 Task: Open a blank sheet, save the file as Cocktails.docx Add Heading 'Cocktails:'Add the following points with capital alphabet 'A.	Mojito_x000D_
B.	Cosmopolitan_x000D_
C.	Margarita_x000D_
'Select the entire thext and change line spacing to  1.15 ,change the font size of heading and points to 18
Action: Mouse moved to (258, 196)
Screenshot: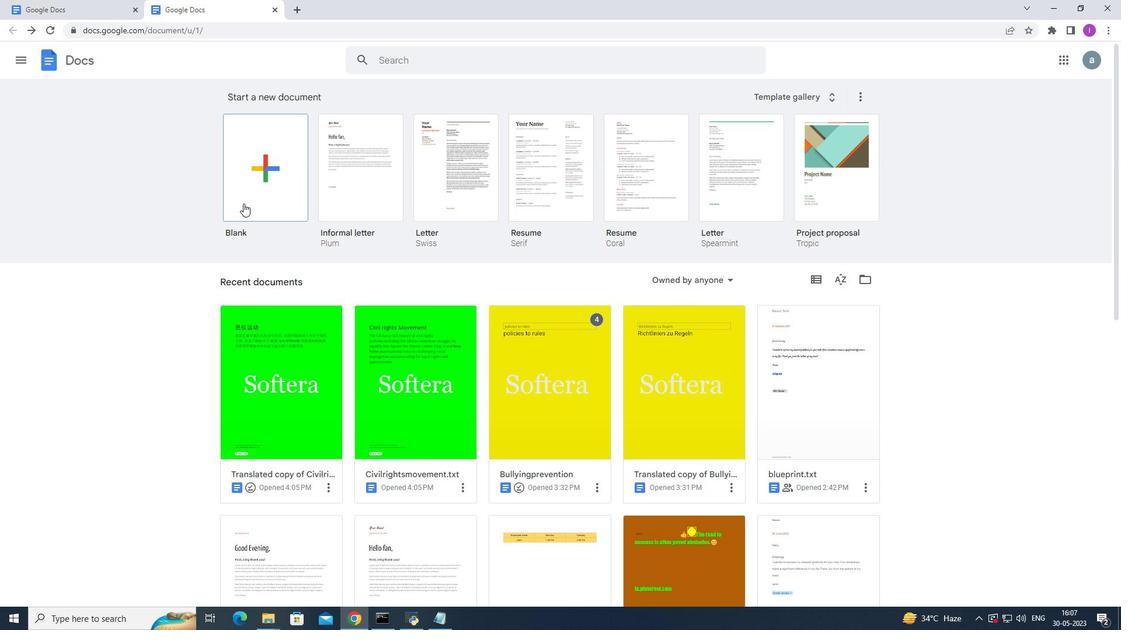 
Action: Mouse pressed left at (258, 196)
Screenshot: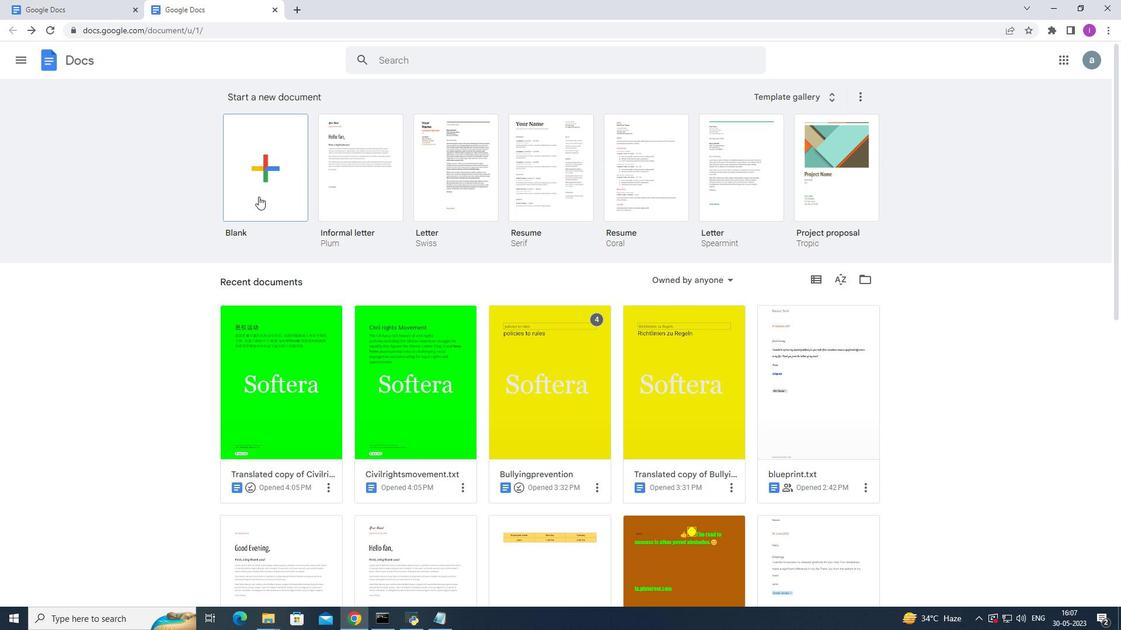 
Action: Mouse moved to (127, 55)
Screenshot: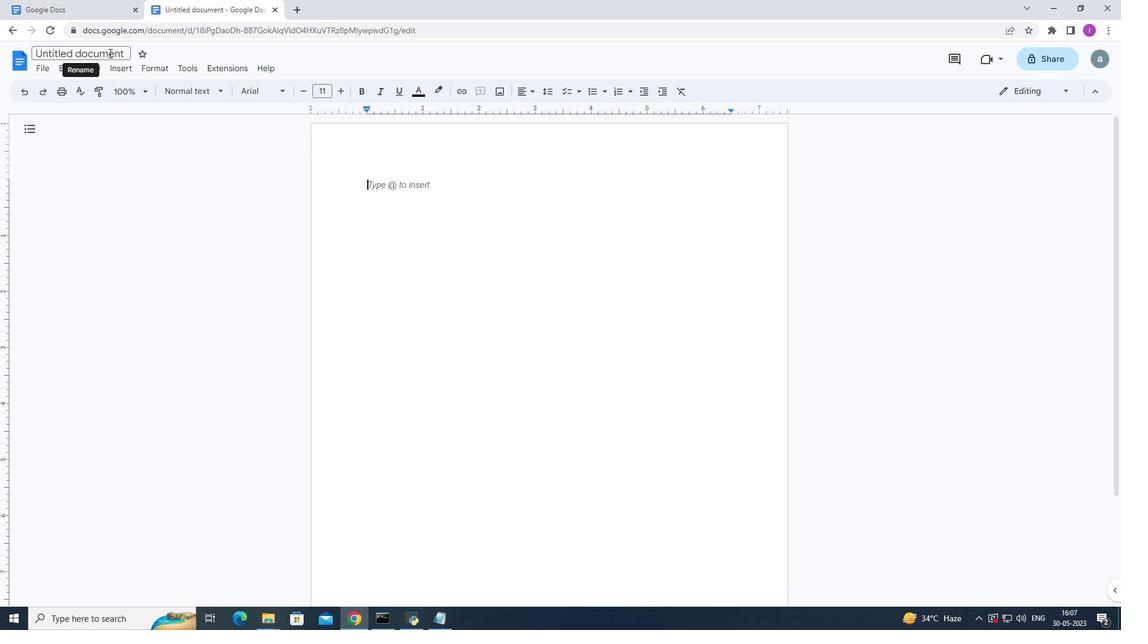 
Action: Mouse pressed left at (127, 55)
Screenshot: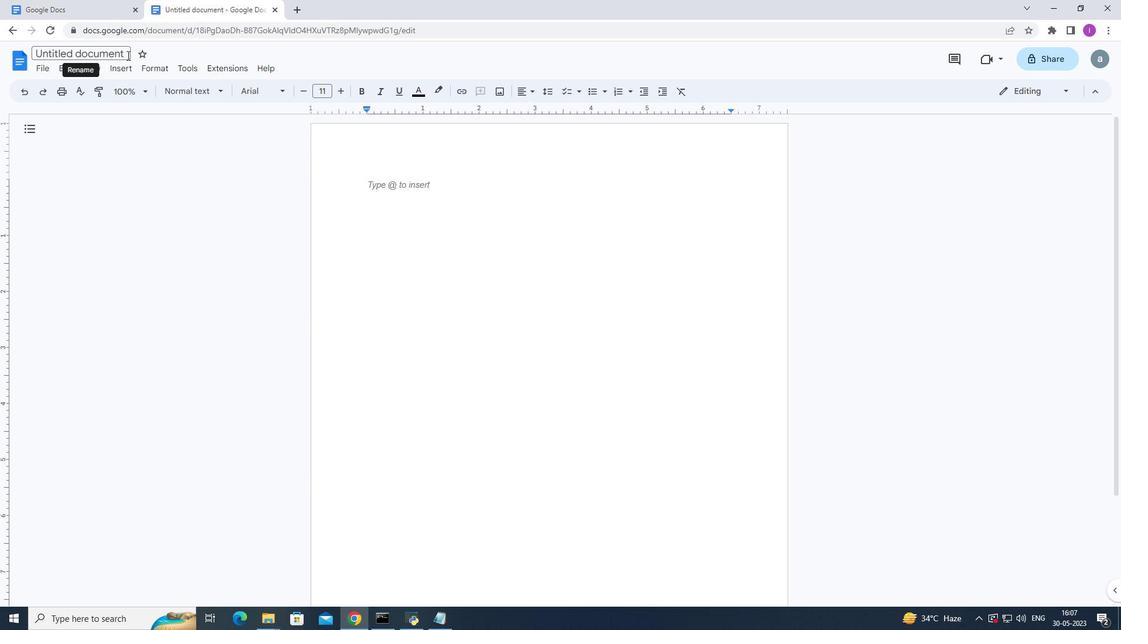 
Action: Mouse moved to (127, 55)
Screenshot: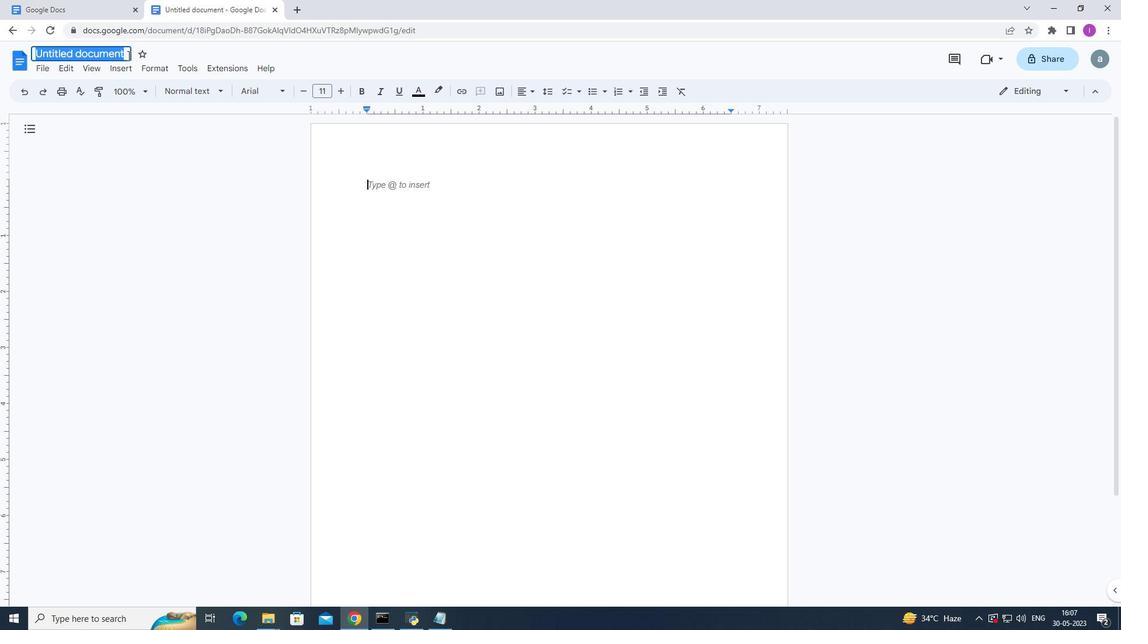 
Action: Key pressed <Key.shift>Cocktails
Screenshot: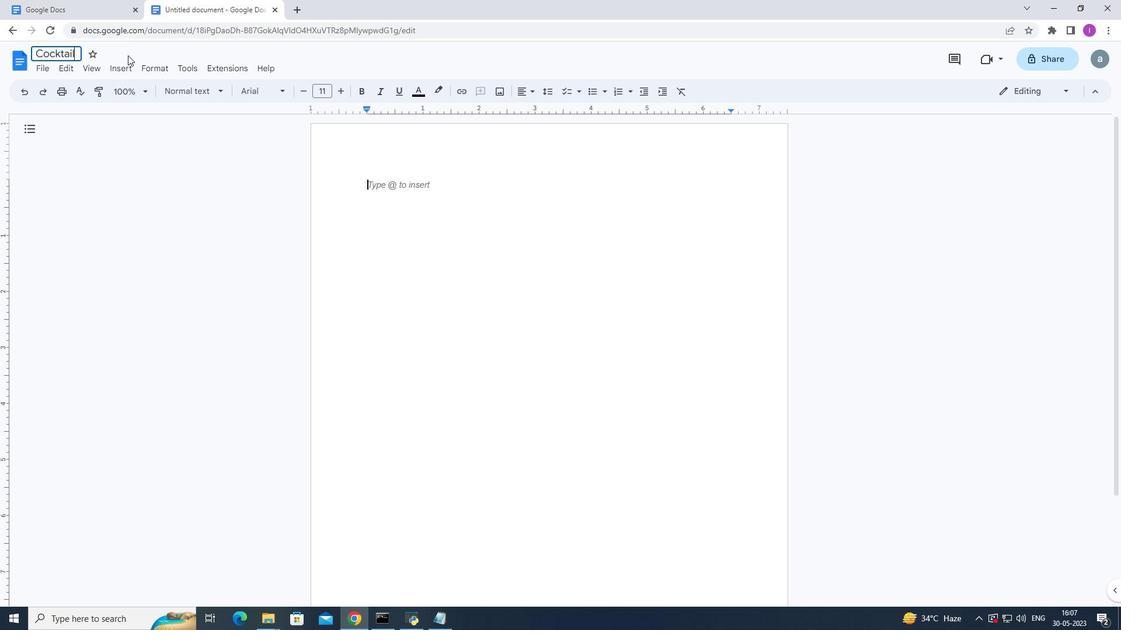 
Action: Mouse moved to (363, 186)
Screenshot: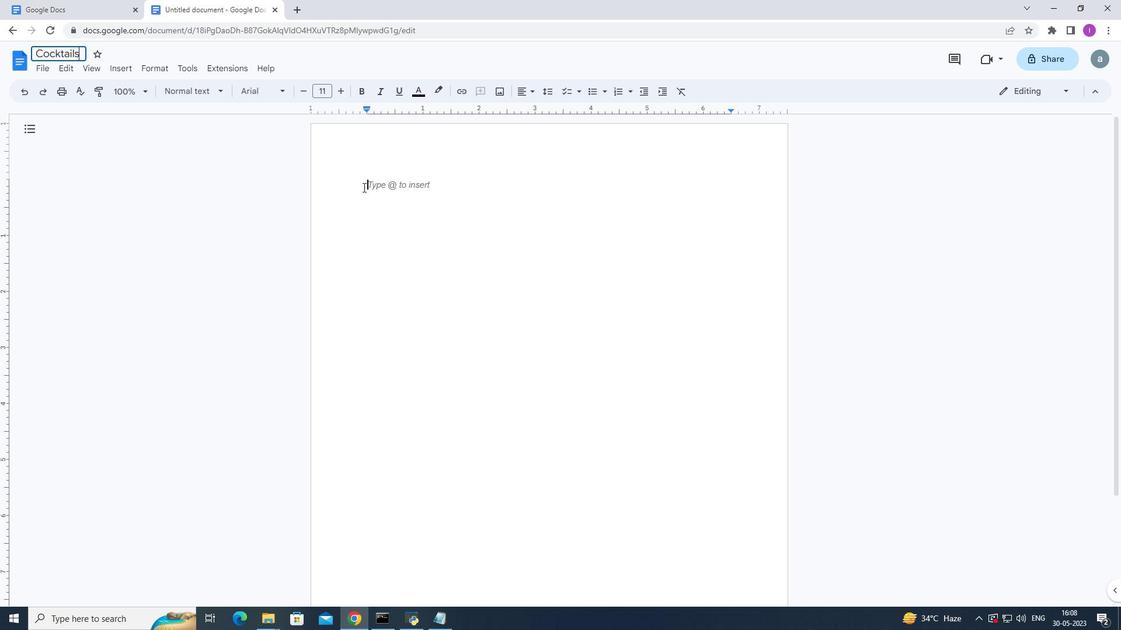 
Action: Mouse pressed left at (363, 186)
Screenshot: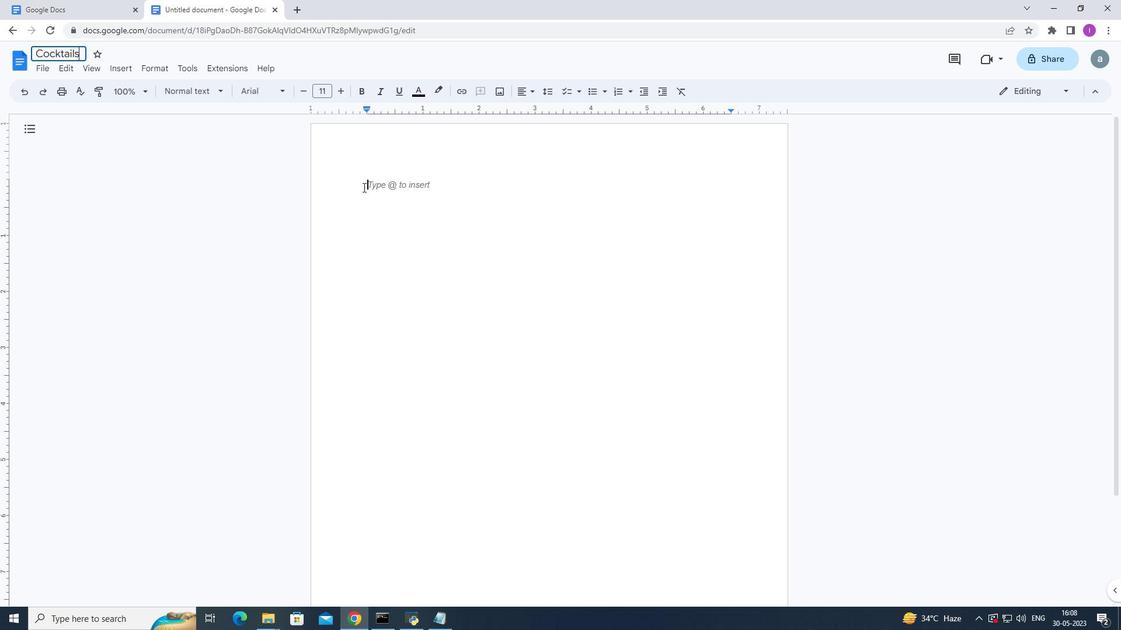 
Action: Mouse moved to (126, 208)
Screenshot: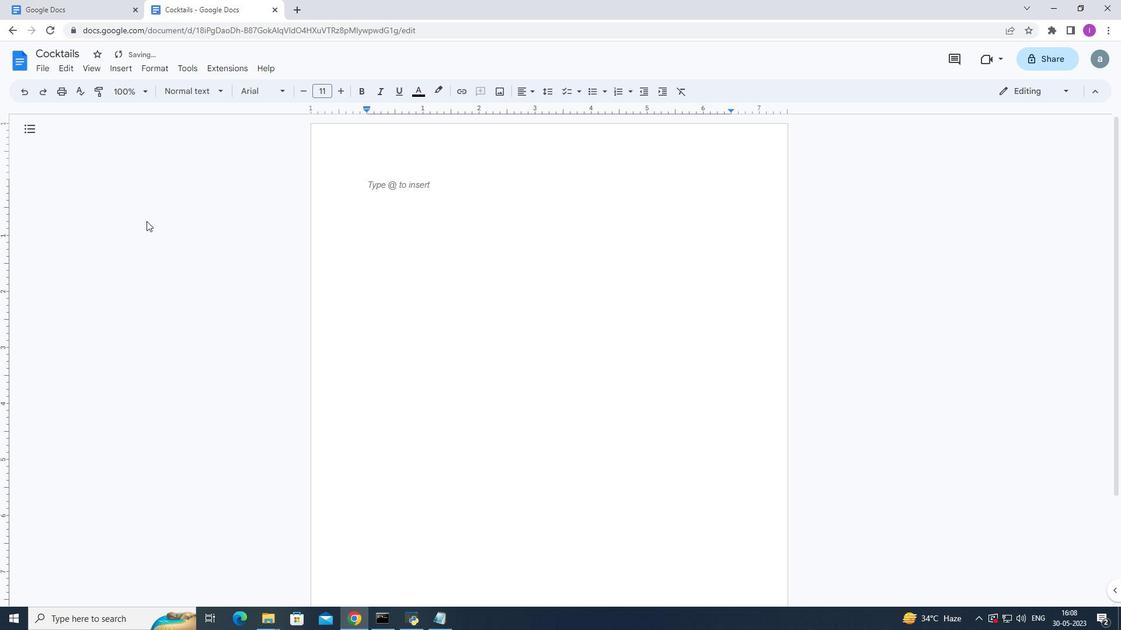 
Action: Key pressed <Key.shift>A.<Key.shift><Key.backspace>.<Key.space><Key.shift>Mojito<Key.enter><Key.shift>Cosmopolitan<Key.enter><Key.shift>Margarita
Screenshot: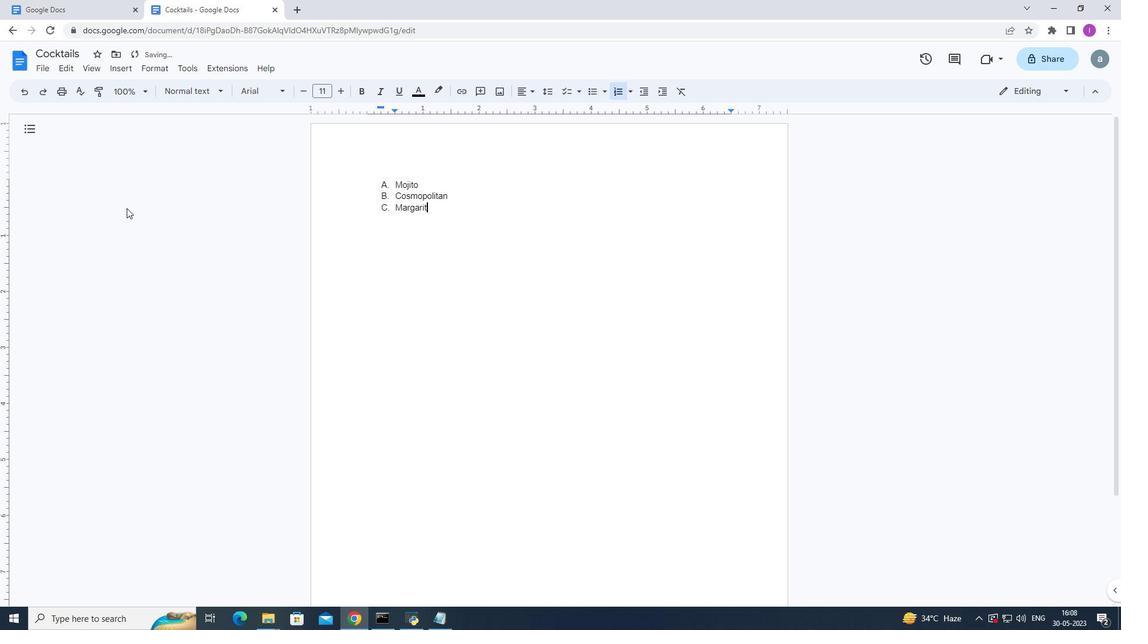 
Action: Mouse moved to (453, 222)
Screenshot: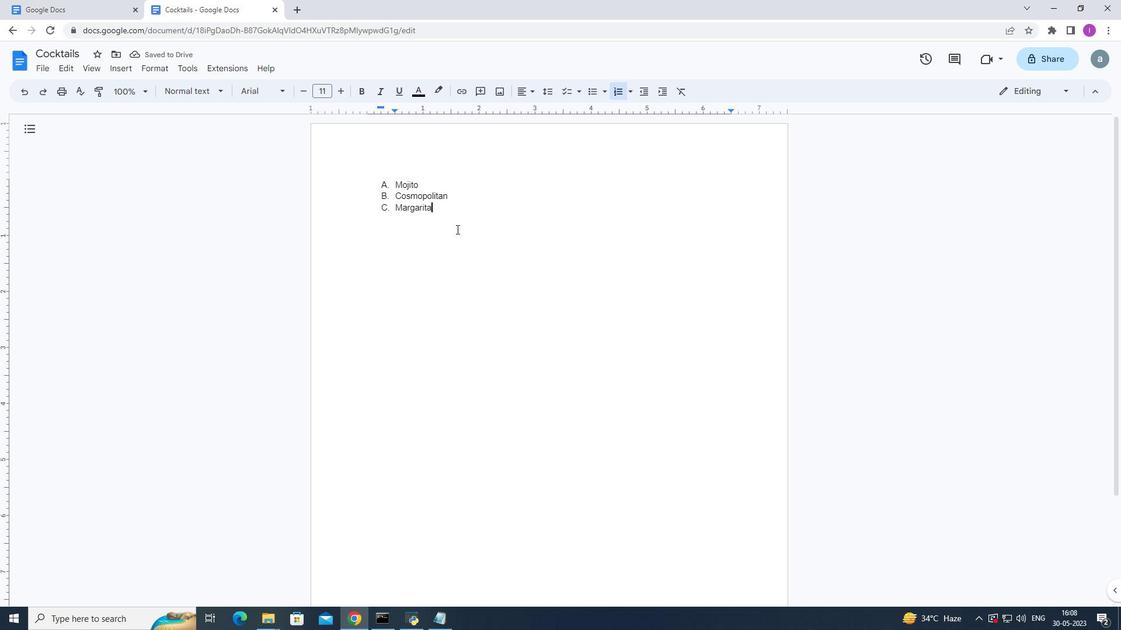 
Action: Mouse pressed left at (453, 222)
Screenshot: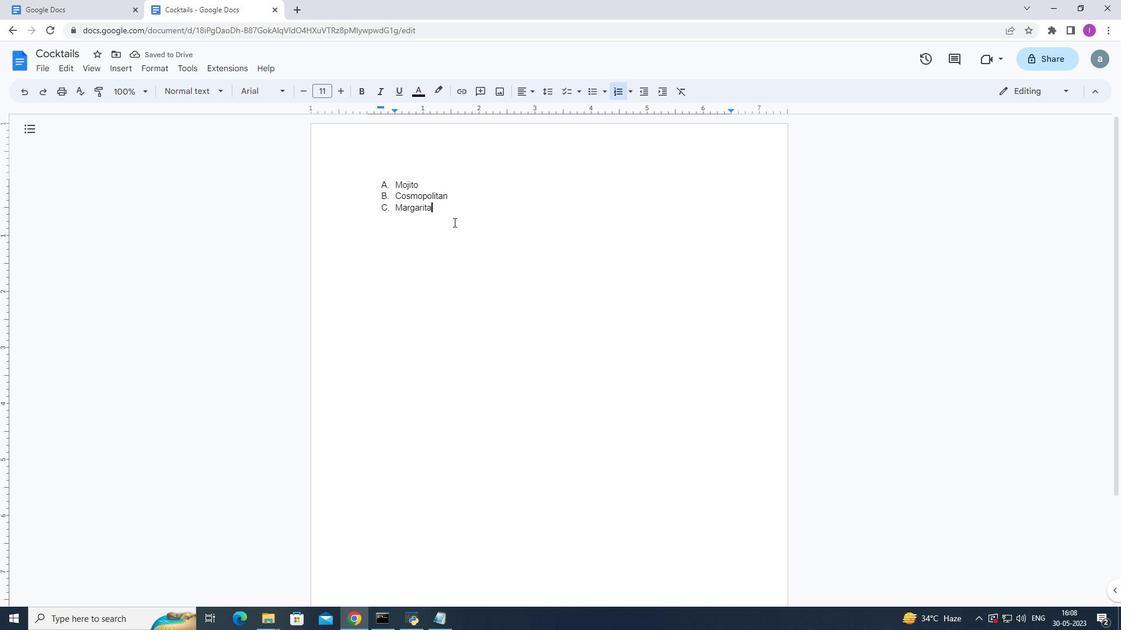 
Action: Mouse moved to (551, 90)
Screenshot: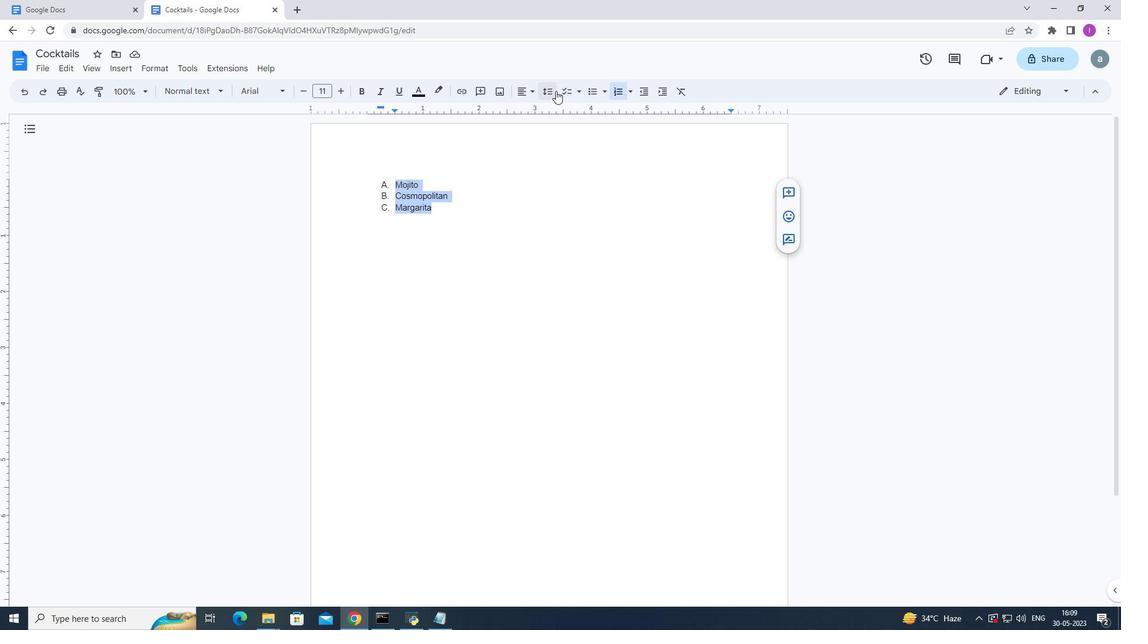 
Action: Mouse pressed left at (551, 90)
Screenshot: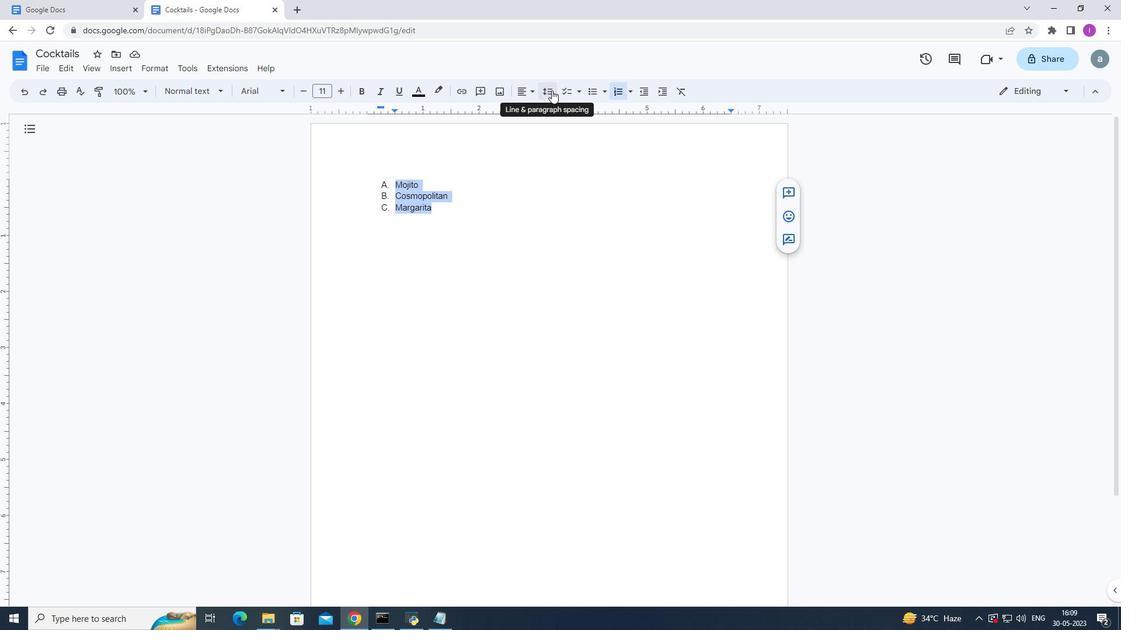 
Action: Mouse moved to (570, 134)
Screenshot: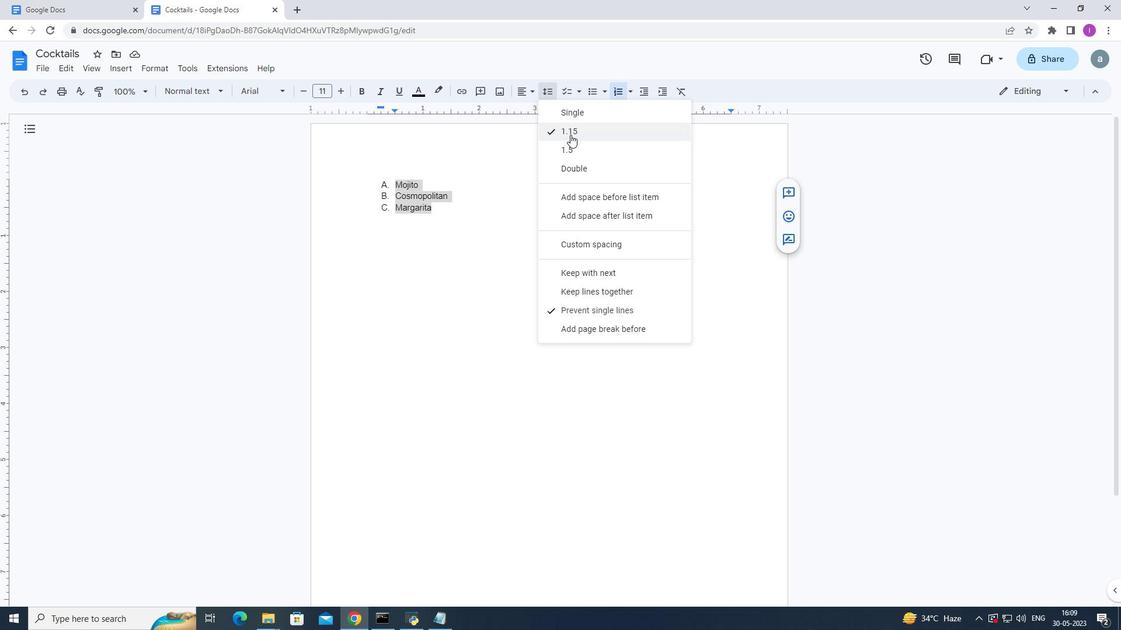 
Action: Mouse pressed left at (570, 134)
Screenshot: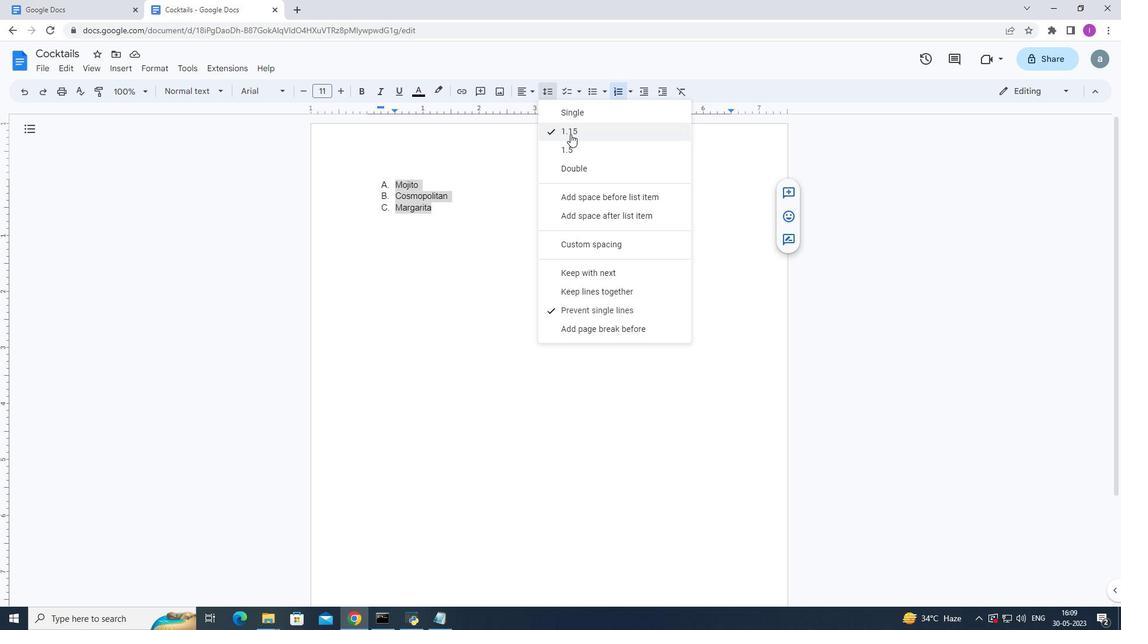 
Action: Mouse moved to (570, 131)
Screenshot: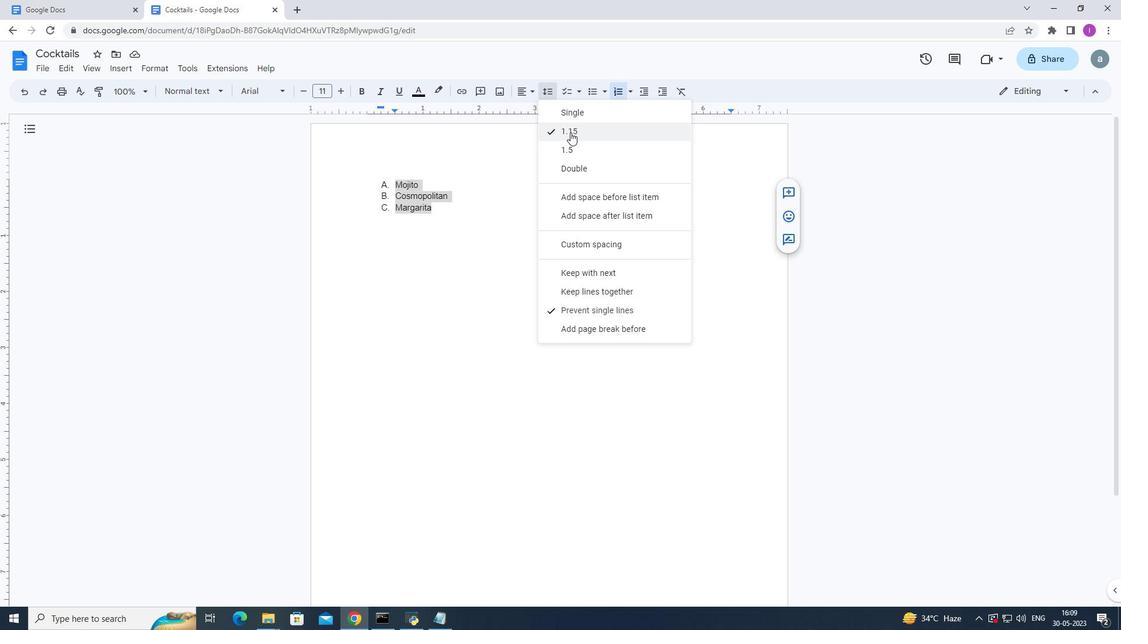 
Action: Mouse pressed left at (570, 131)
Screenshot: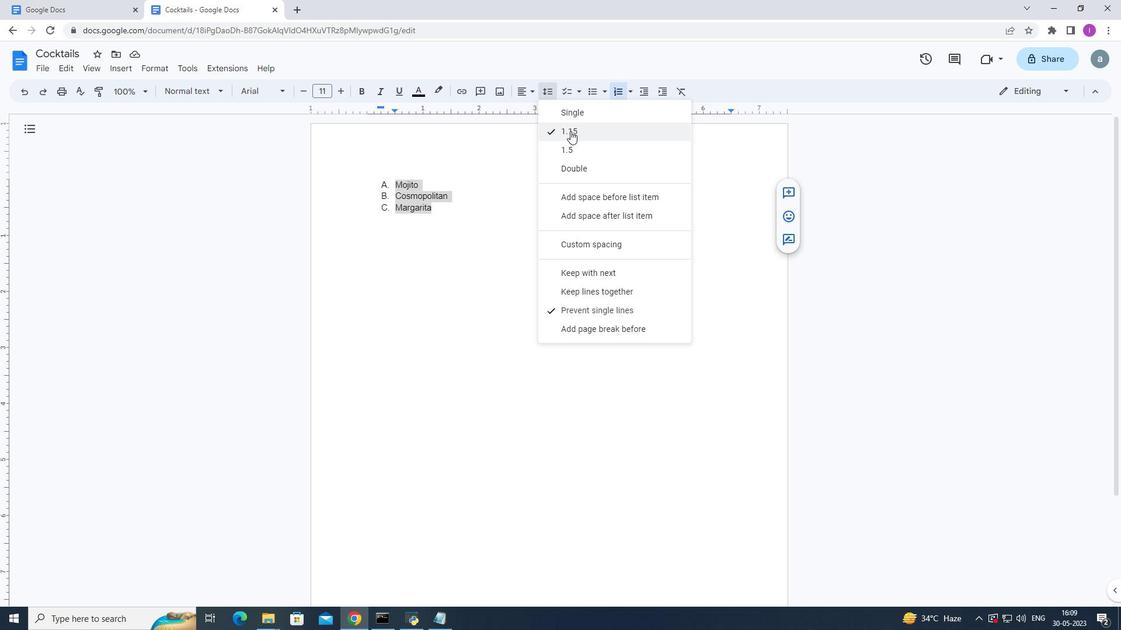
Action: Mouse moved to (282, 93)
Screenshot: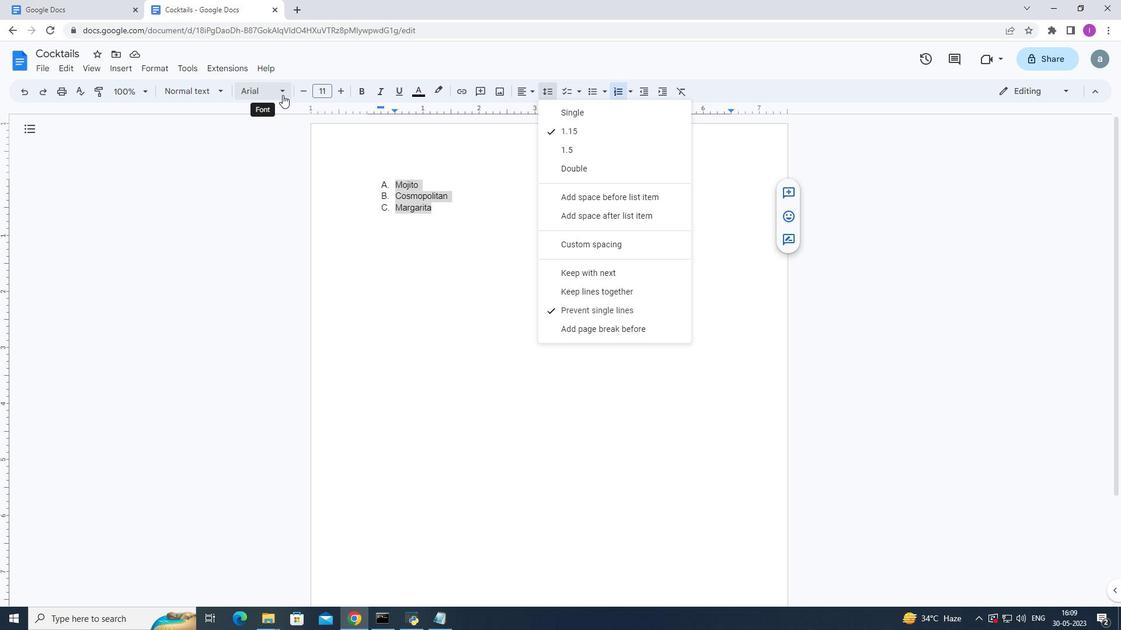 
Action: Mouse pressed left at (282, 93)
Screenshot: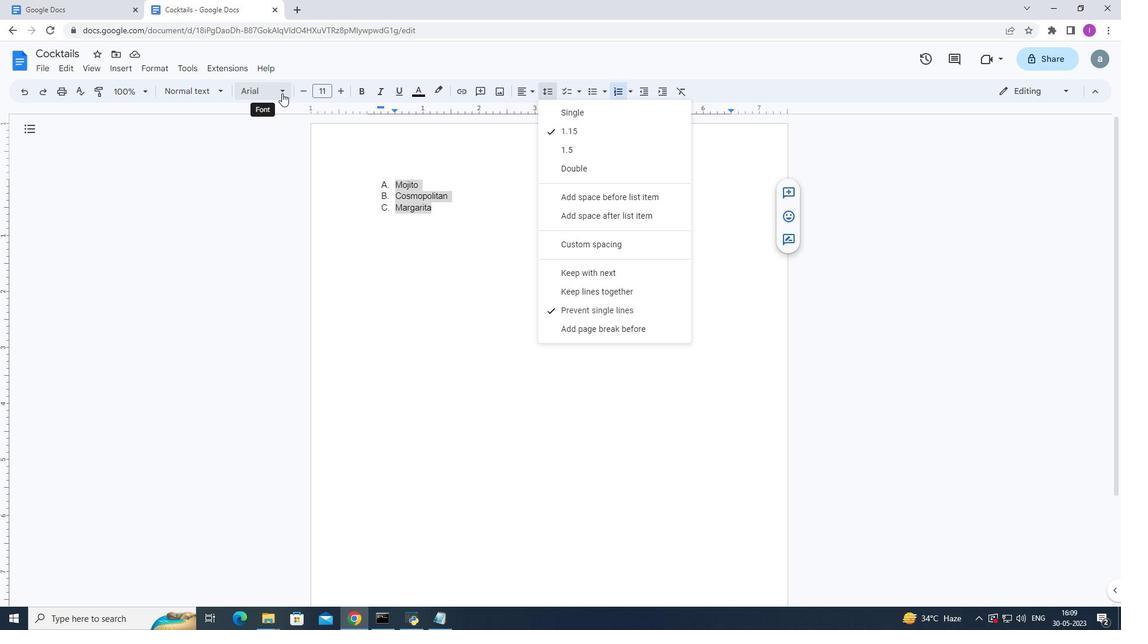 
Action: Mouse moved to (469, 155)
Screenshot: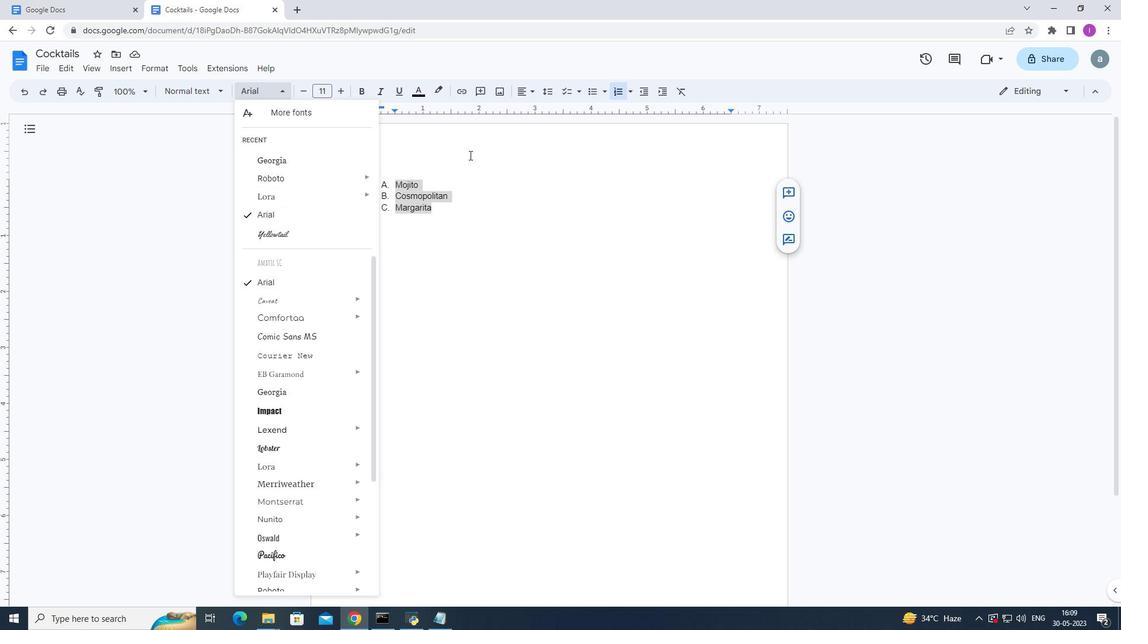 
Action: Mouse pressed left at (469, 155)
Screenshot: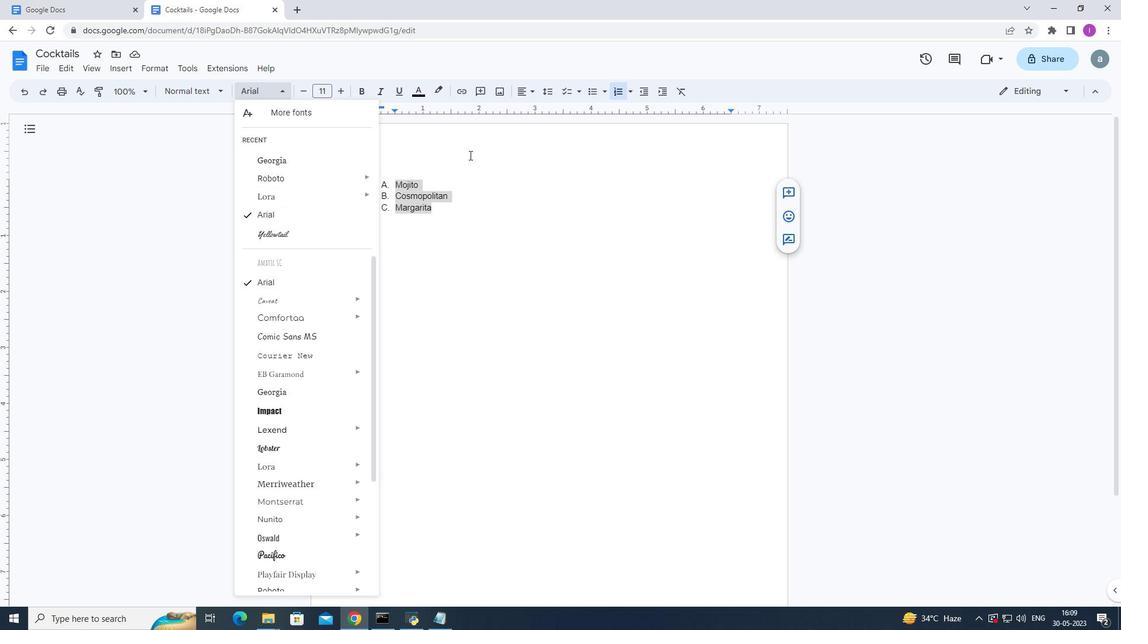 
Action: Mouse moved to (383, 151)
Screenshot: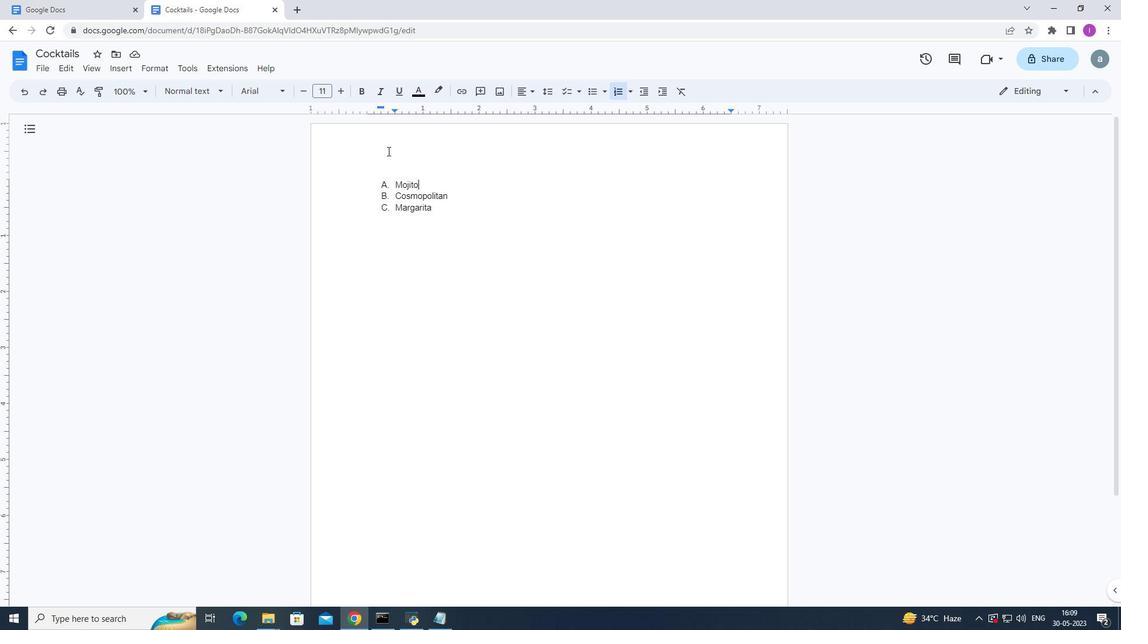 
Action: Mouse pressed left at (383, 151)
Screenshot: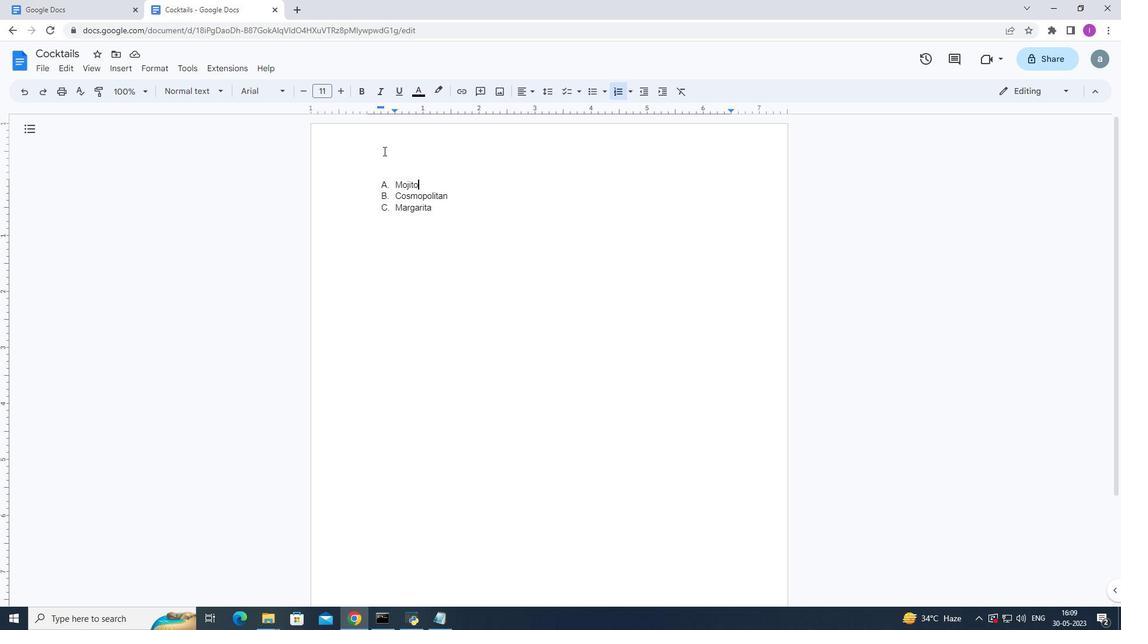 
Action: Mouse moved to (392, 151)
Screenshot: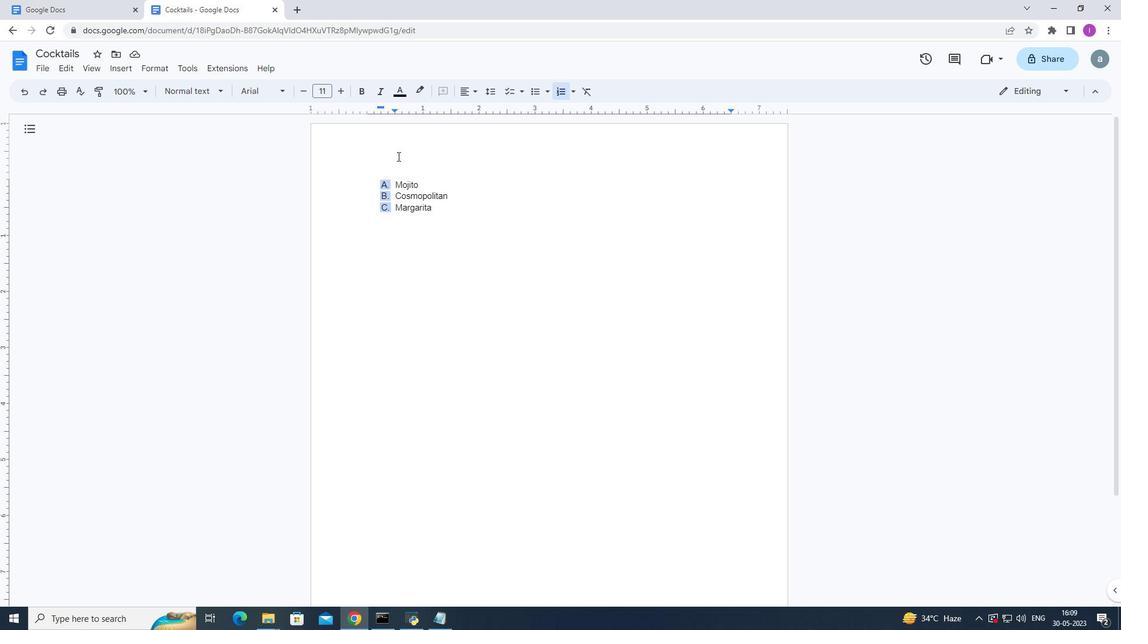 
Action: Mouse pressed left at (392, 151)
Screenshot: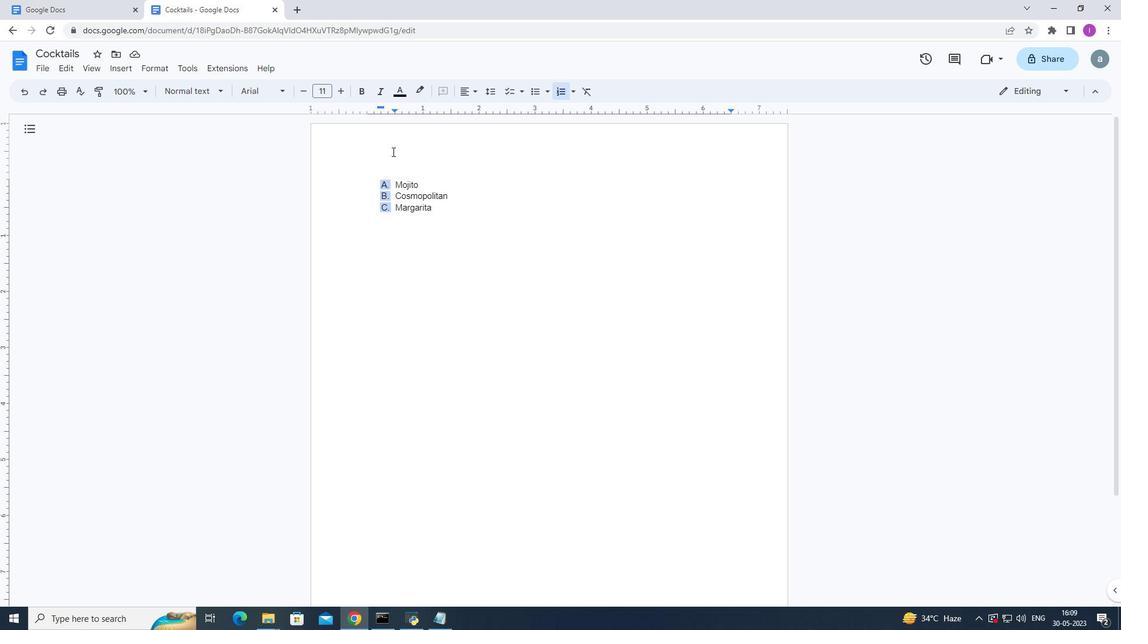 
Action: Mouse pressed left at (392, 151)
Screenshot: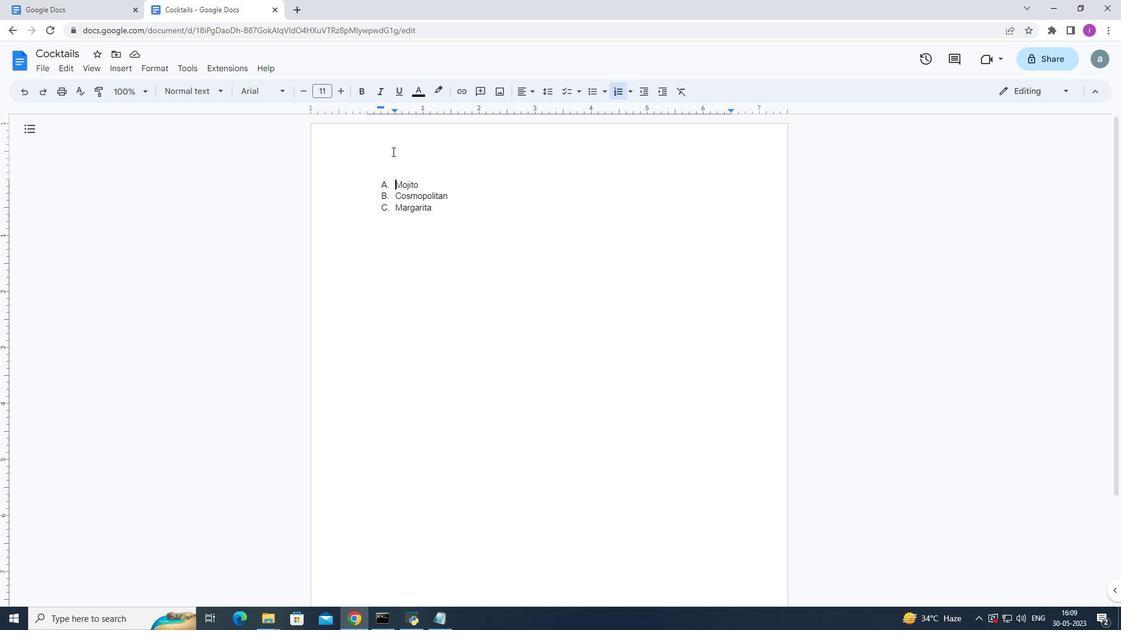 
Action: Mouse moved to (448, 150)
Screenshot: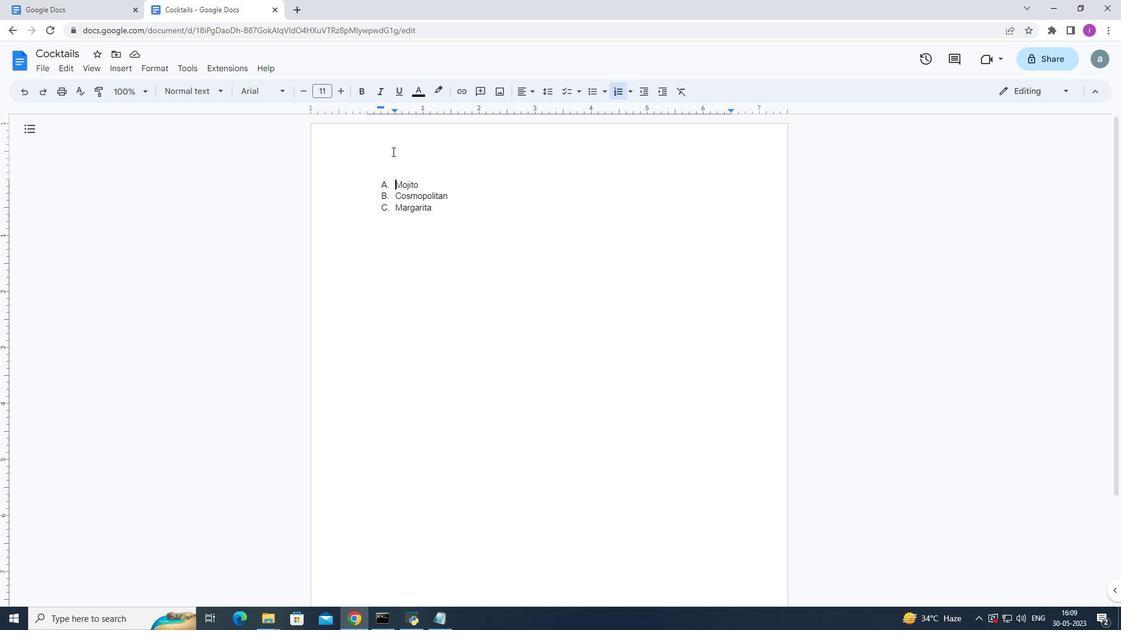 
Action: Mouse pressed left at (448, 150)
Screenshot: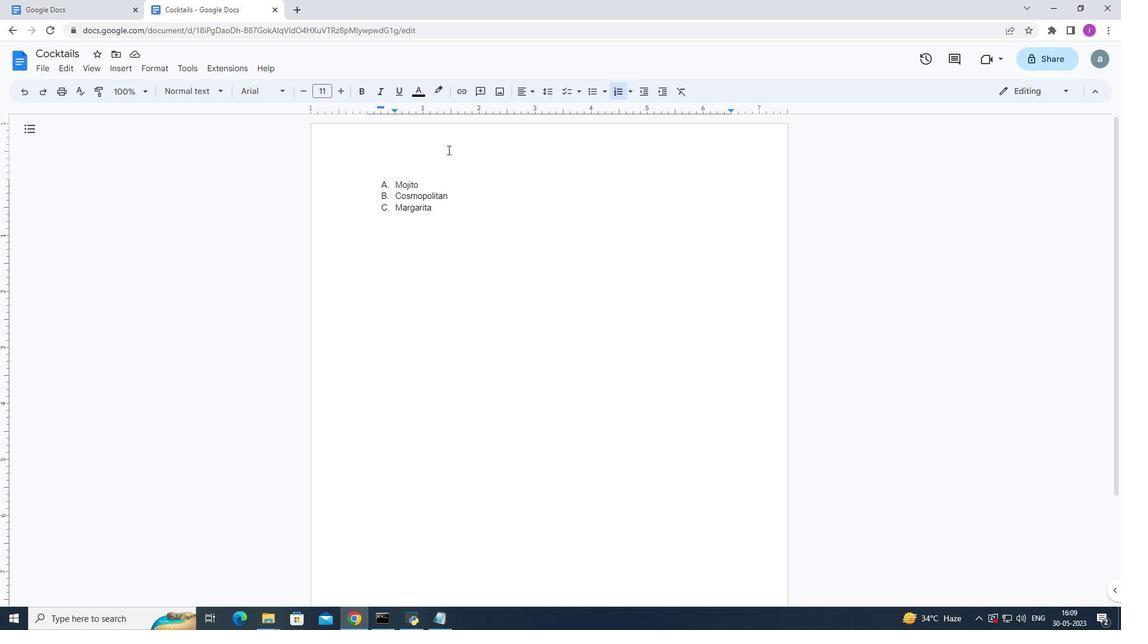 
Action: Mouse moved to (377, 175)
Screenshot: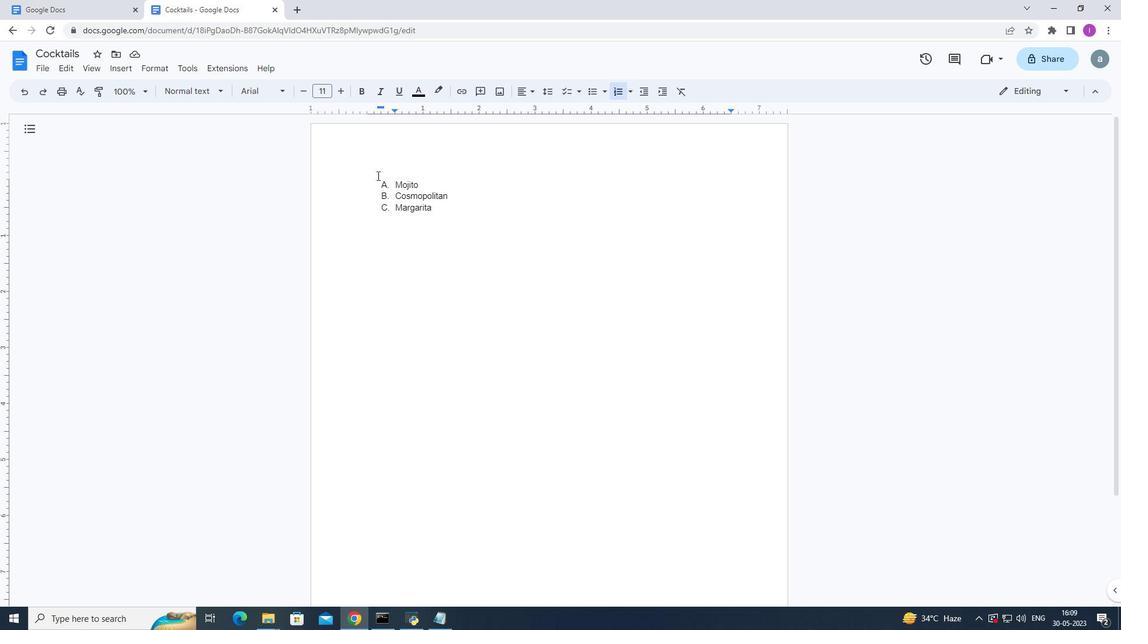 
Action: Mouse pressed left at (377, 175)
Screenshot: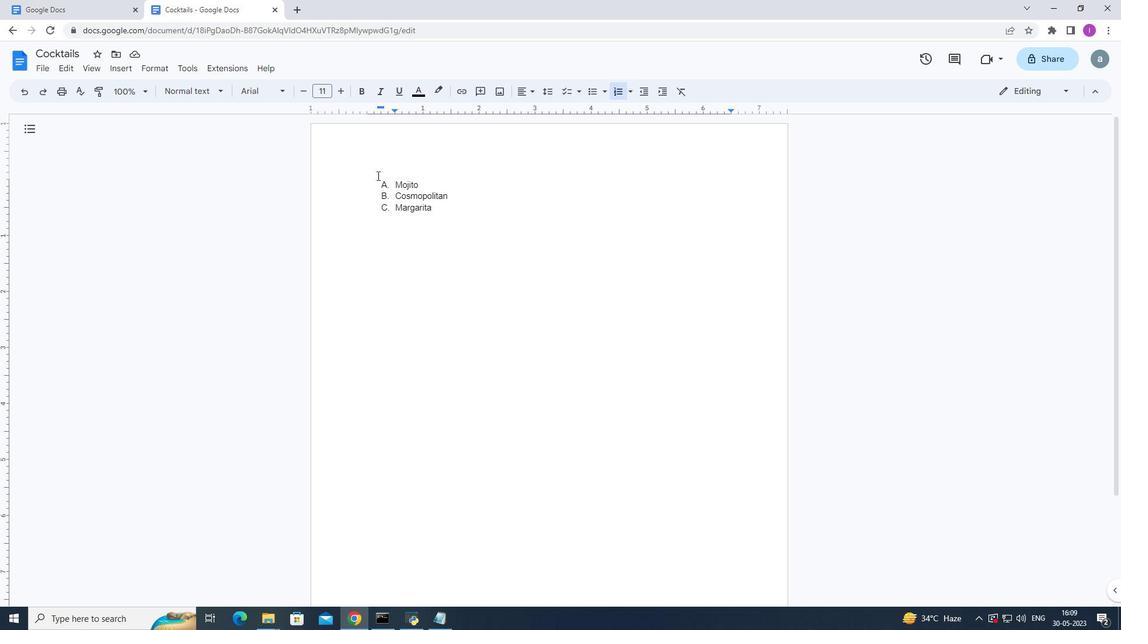 
Action: Mouse moved to (379, 183)
Screenshot: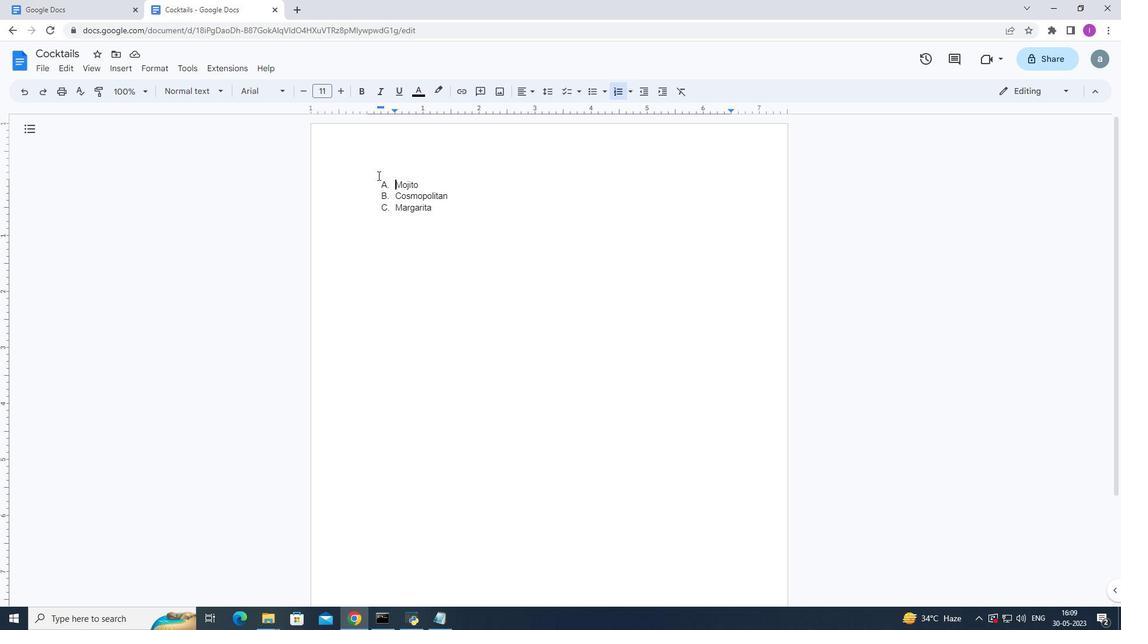 
Action: Mouse pressed left at (379, 183)
Screenshot: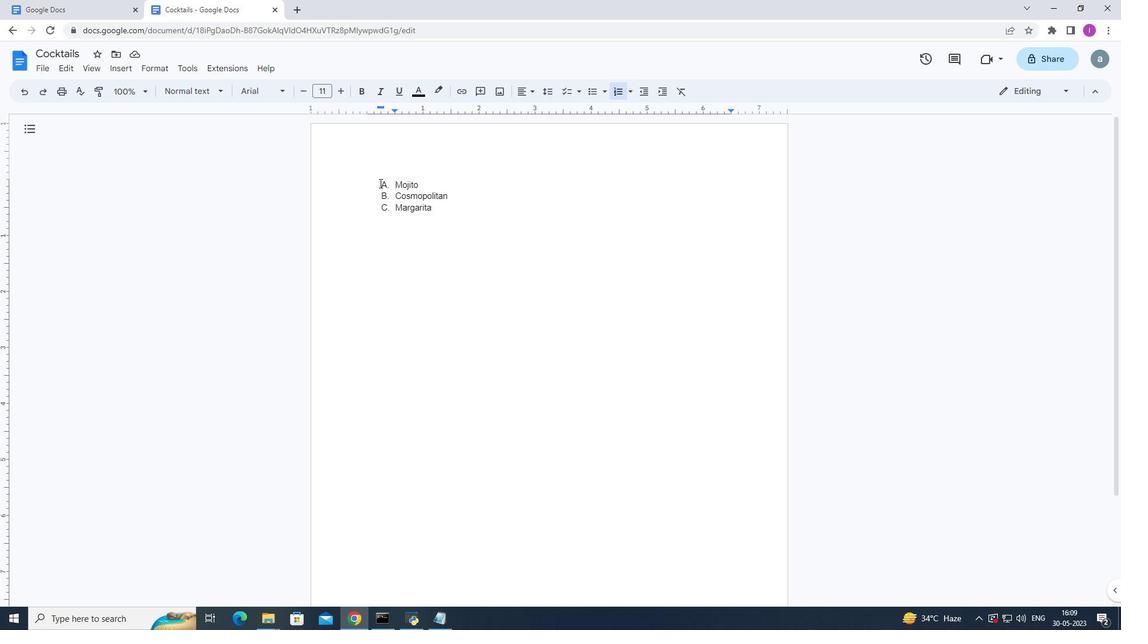 
Action: Mouse moved to (380, 183)
Screenshot: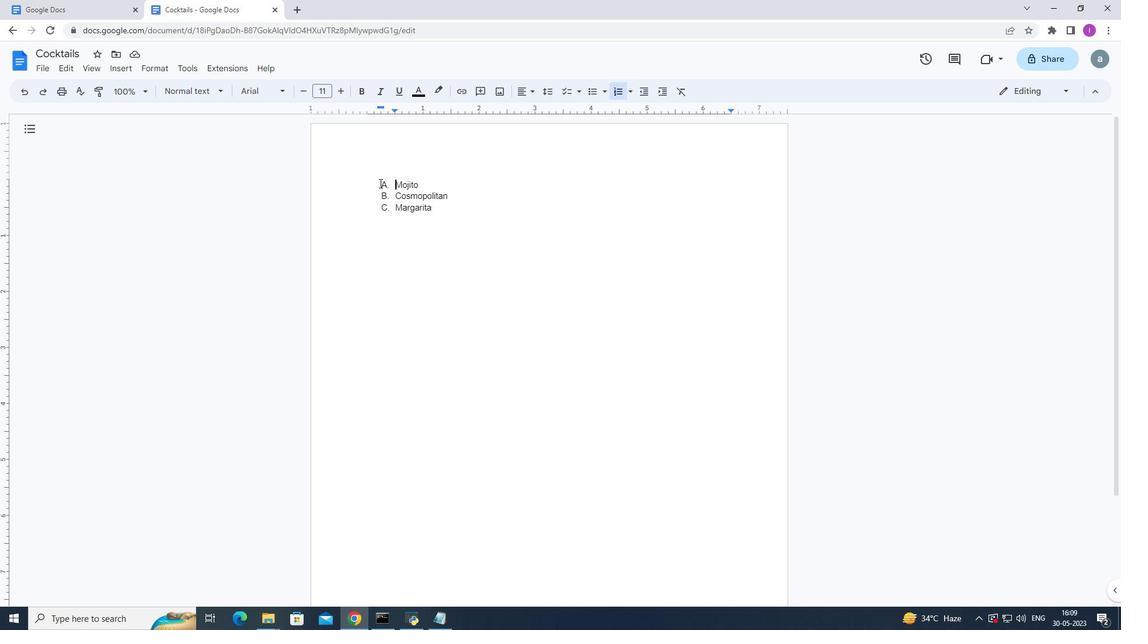 
Action: Mouse pressed left at (380, 183)
Screenshot: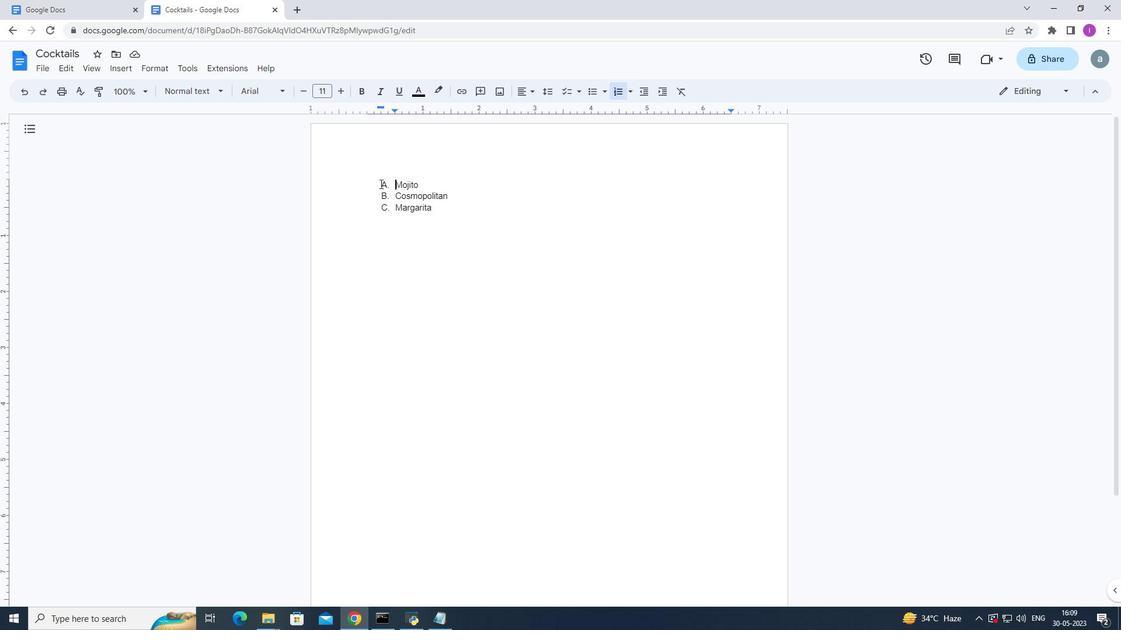 
Action: Mouse moved to (419, 155)
Screenshot: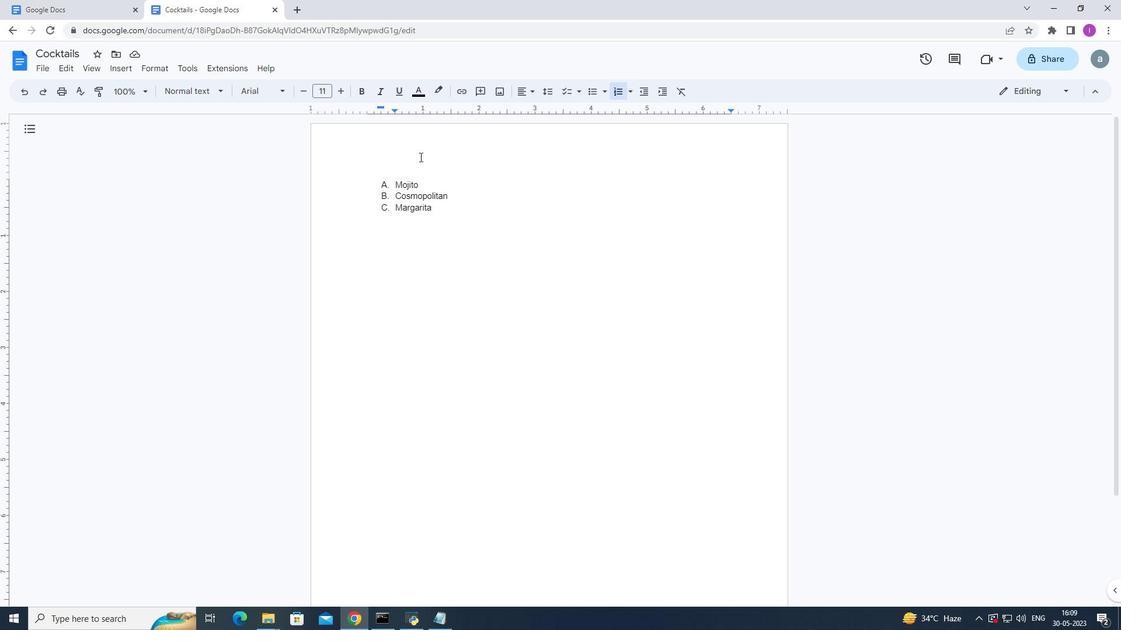 
Action: Mouse pressed left at (419, 155)
Screenshot: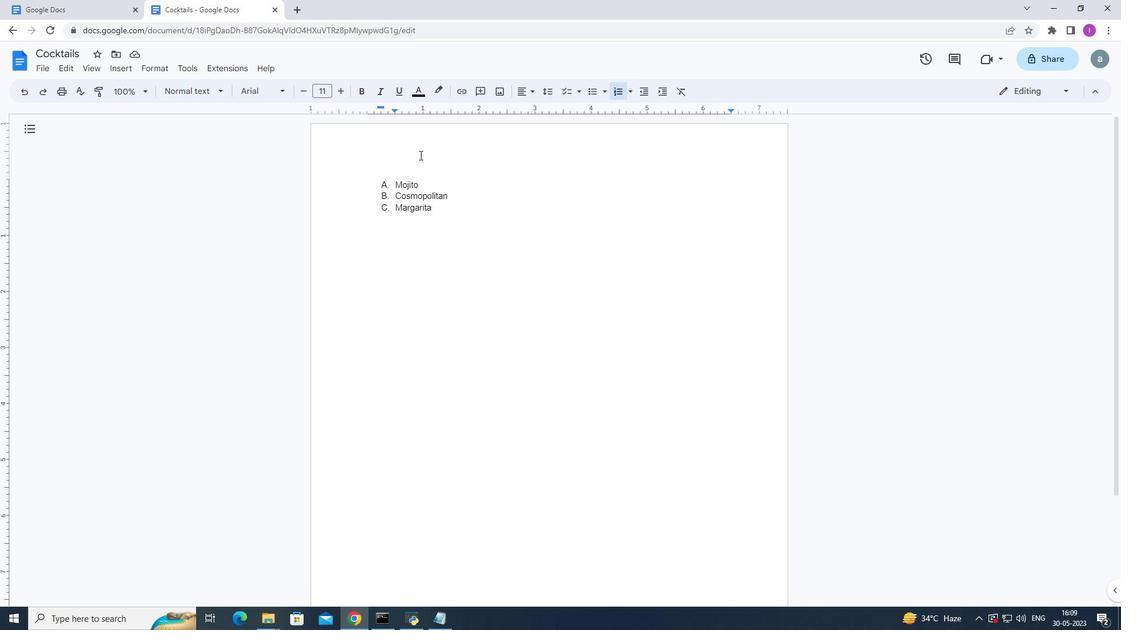 
Action: Mouse moved to (379, 187)
Screenshot: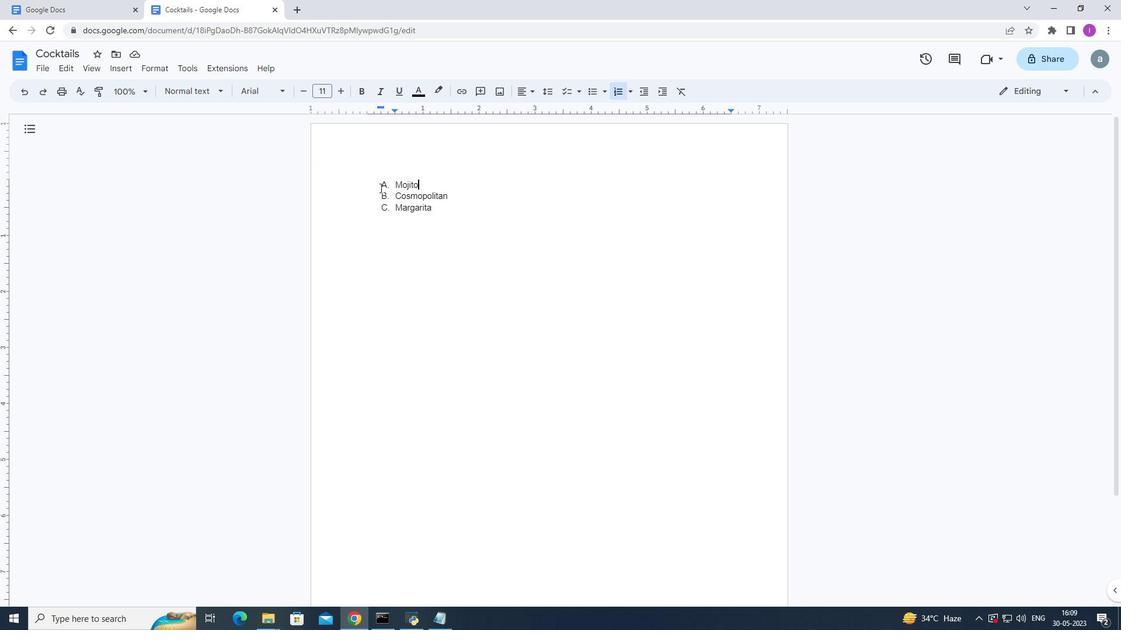
Action: Mouse pressed left at (379, 187)
Screenshot: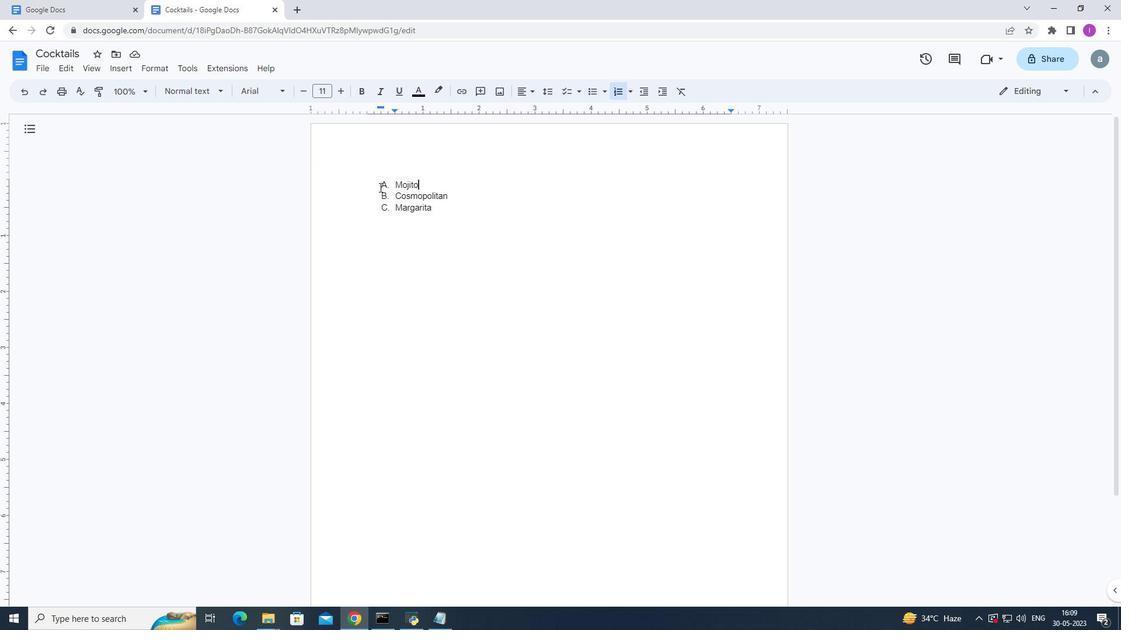 
Action: Mouse pressed left at (379, 187)
Screenshot: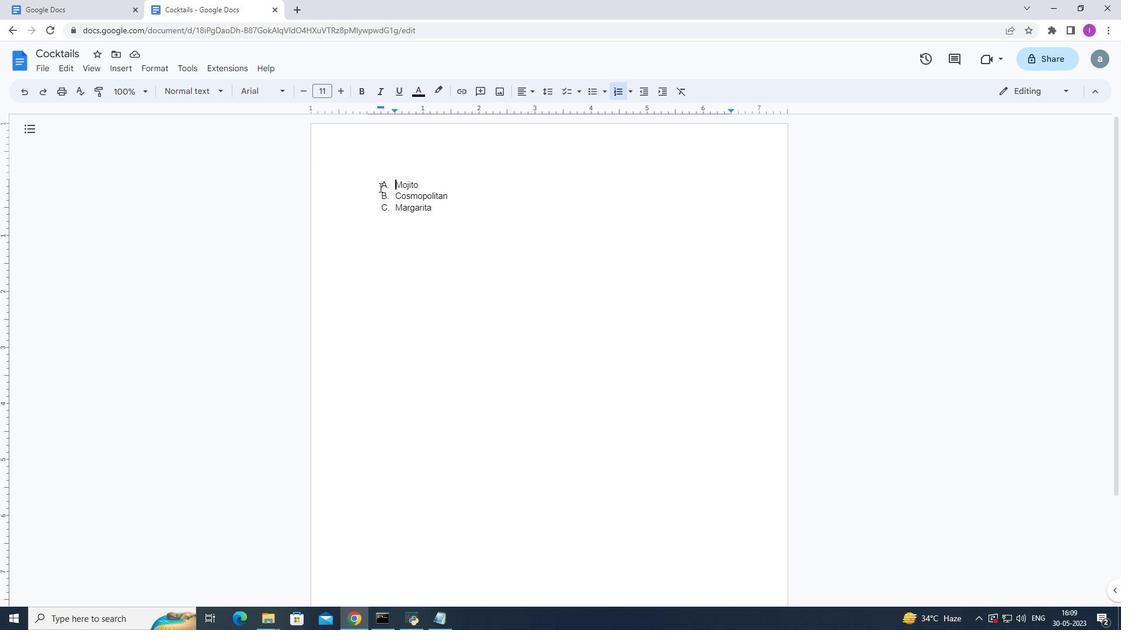 
Action: Mouse pressed left at (379, 187)
Screenshot: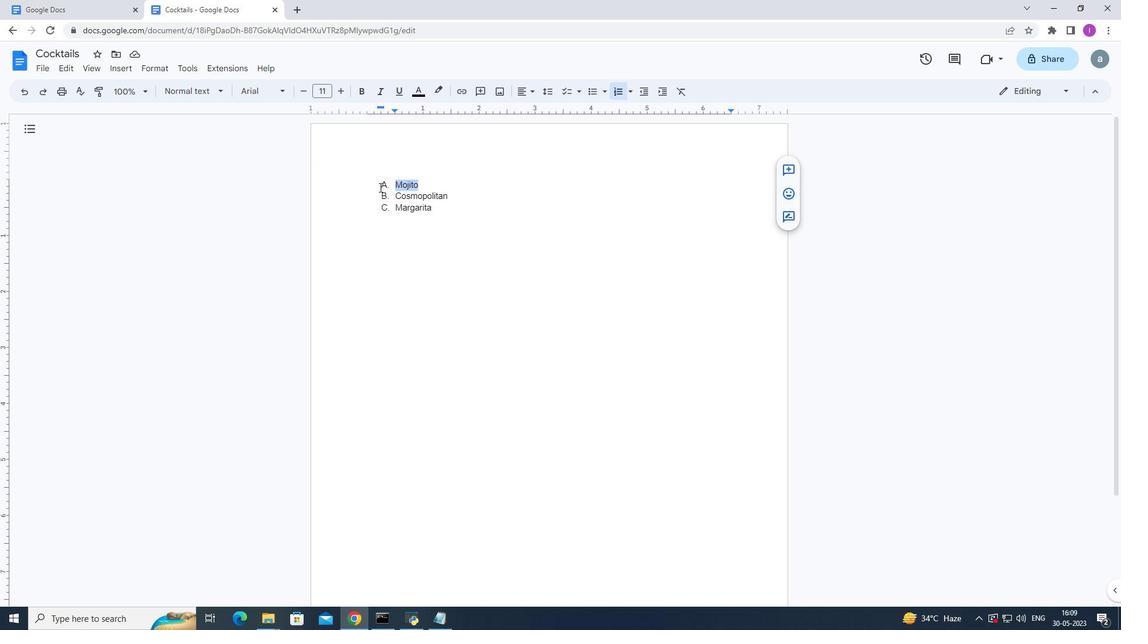 
Action: Mouse moved to (380, 180)
Screenshot: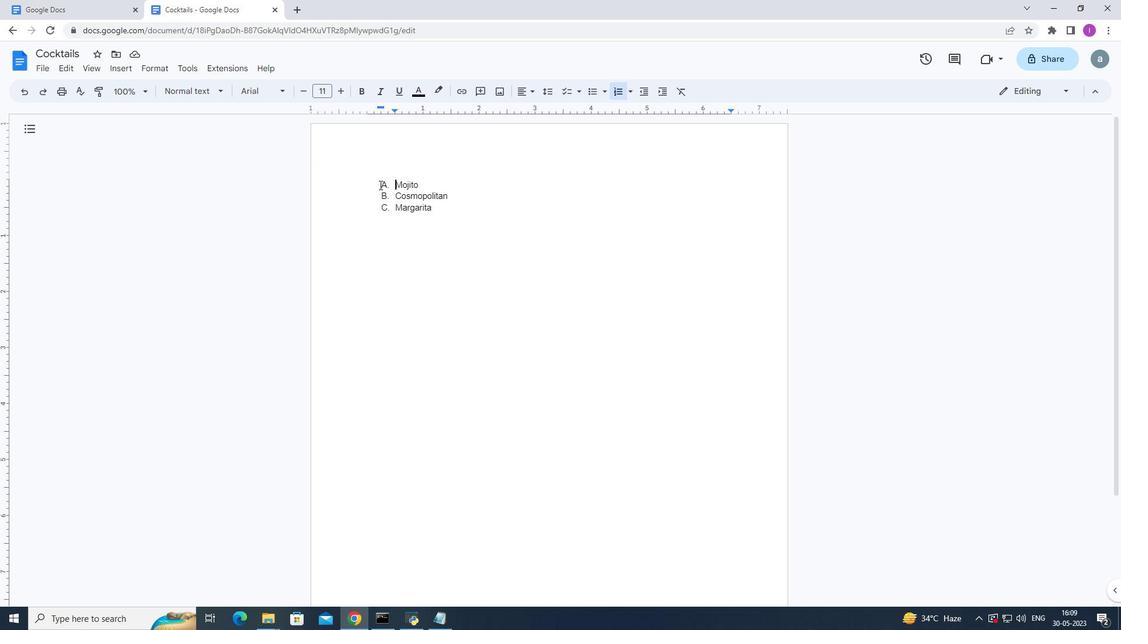 
Action: Mouse pressed left at (380, 180)
Screenshot: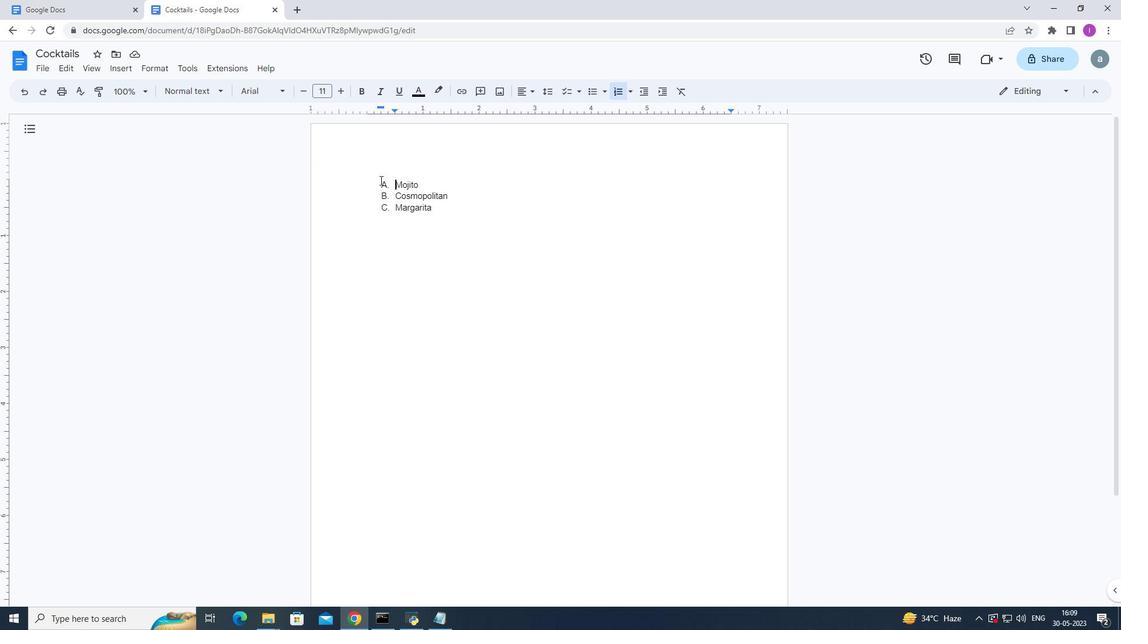 
Action: Mouse pressed left at (380, 180)
Screenshot: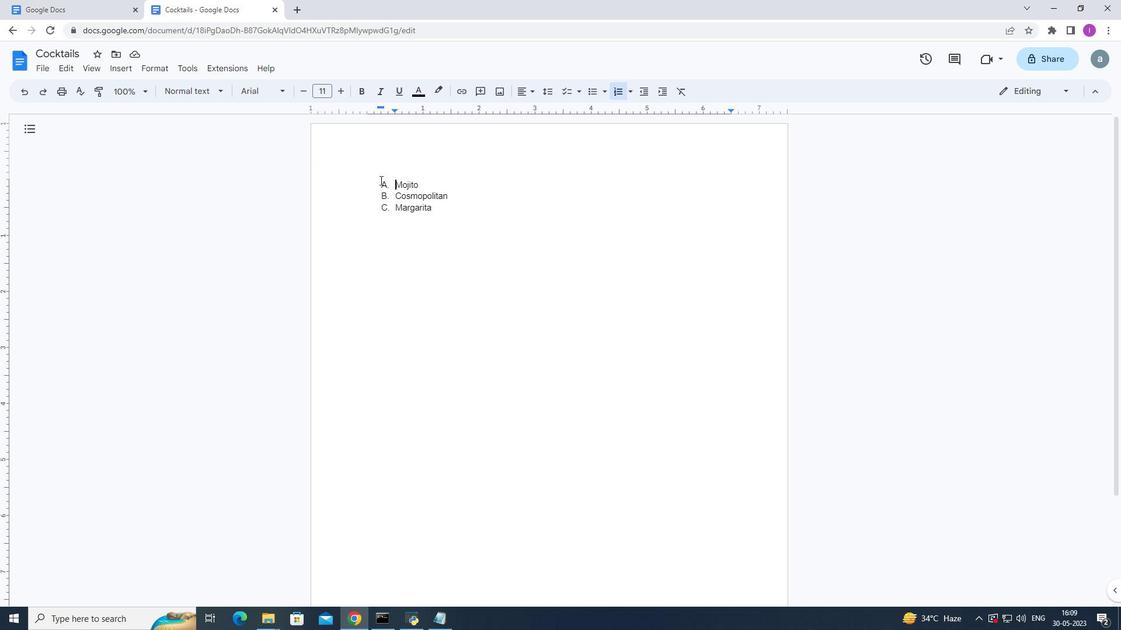 
Action: Mouse pressed left at (380, 180)
Screenshot: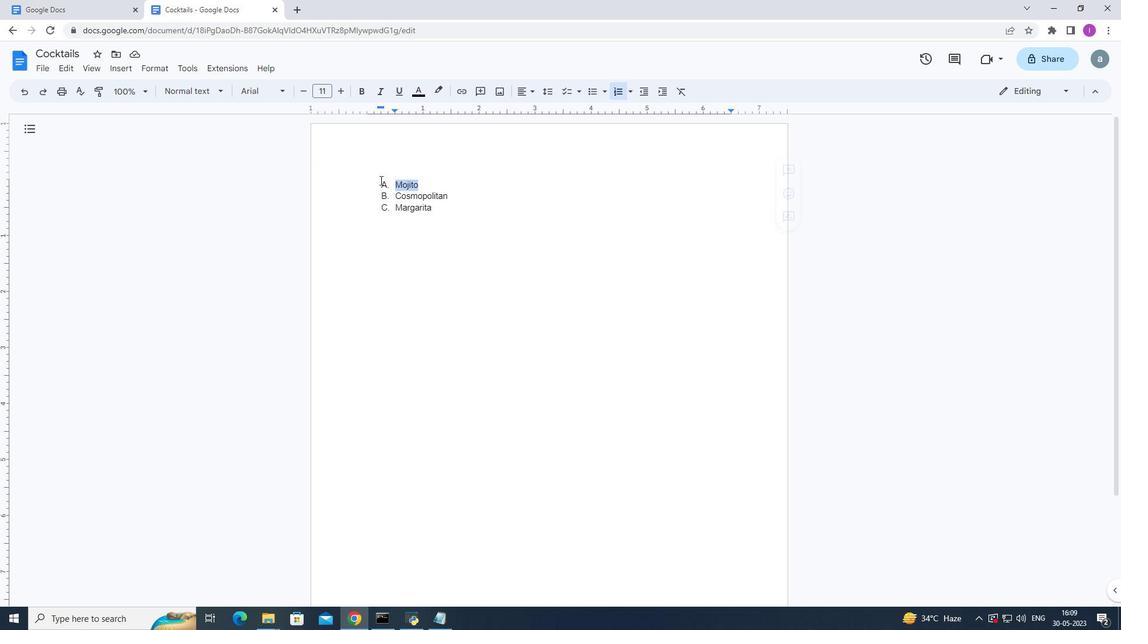 
Action: Mouse pressed left at (380, 180)
Screenshot: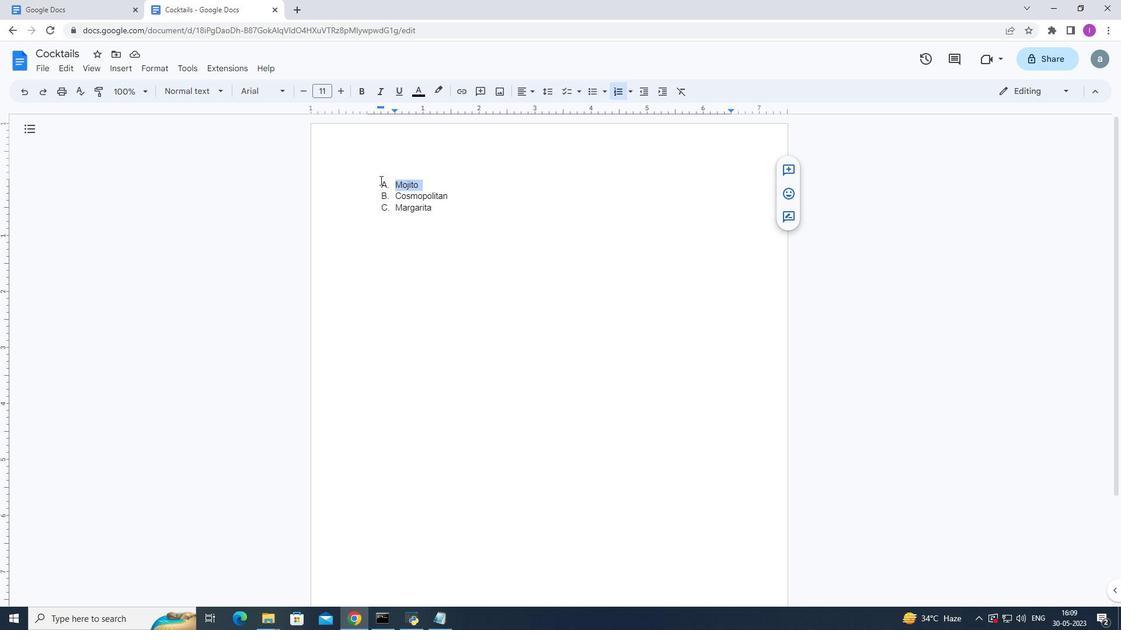 
Action: Mouse moved to (373, 180)
Screenshot: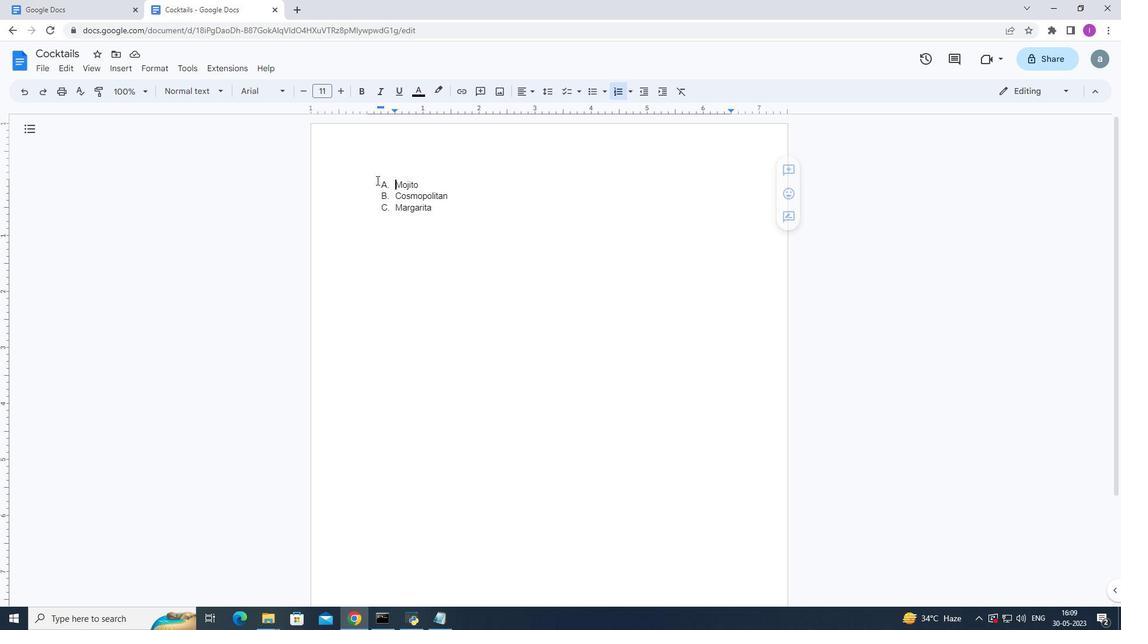 
Action: Mouse pressed left at (373, 180)
Screenshot: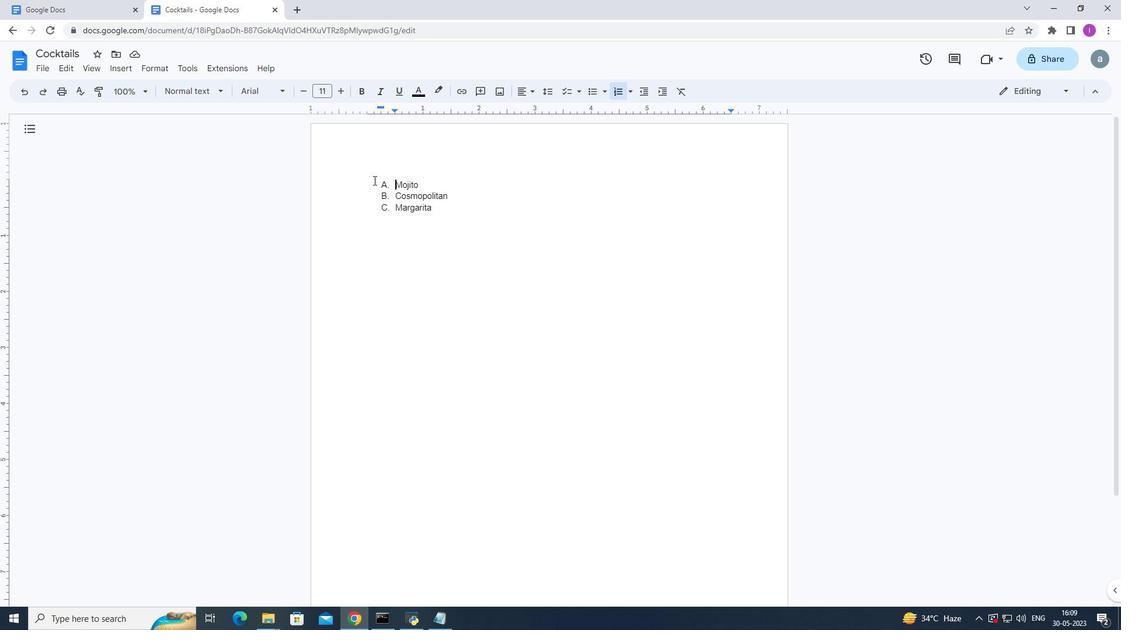 
Action: Key pressed <Key.enter>
Screenshot: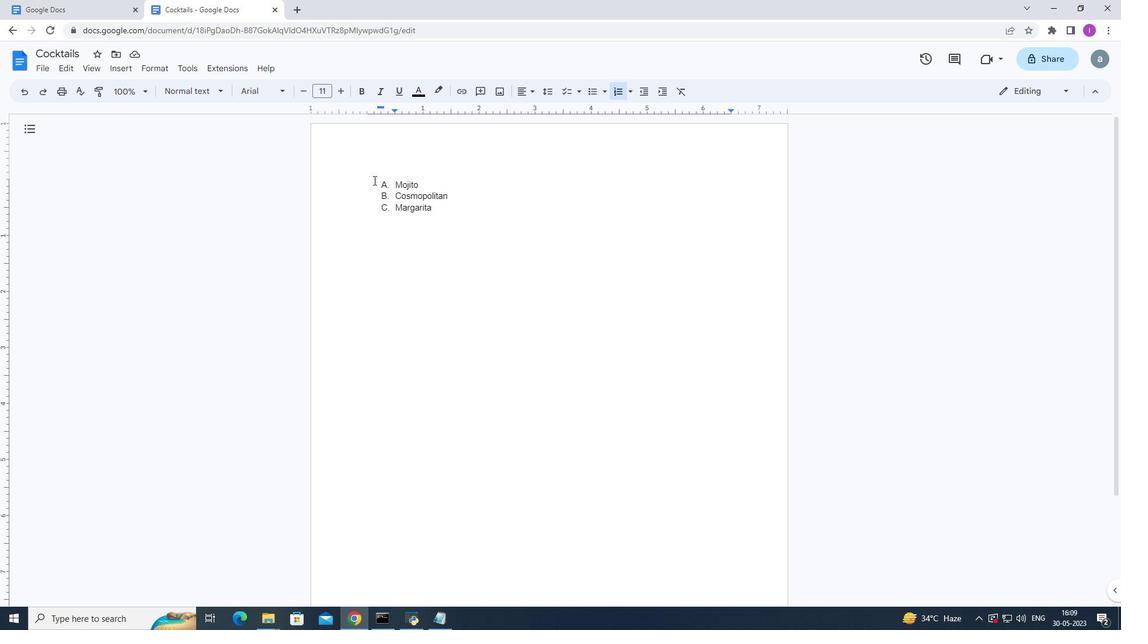 
Action: Mouse moved to (393, 184)
Screenshot: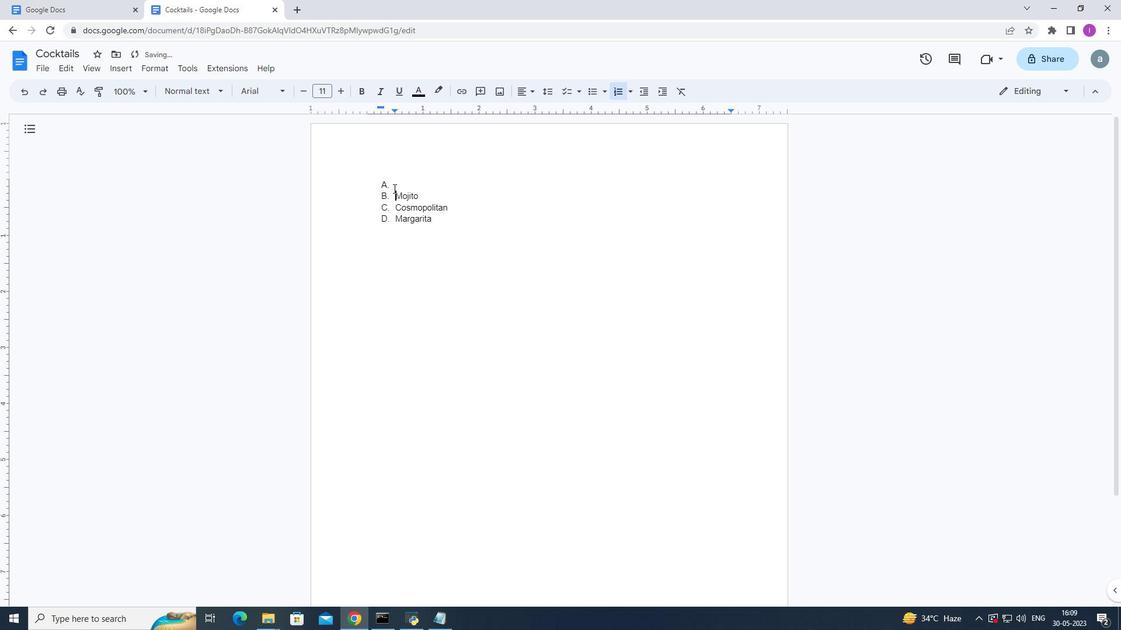 
Action: Mouse pressed left at (393, 184)
Screenshot: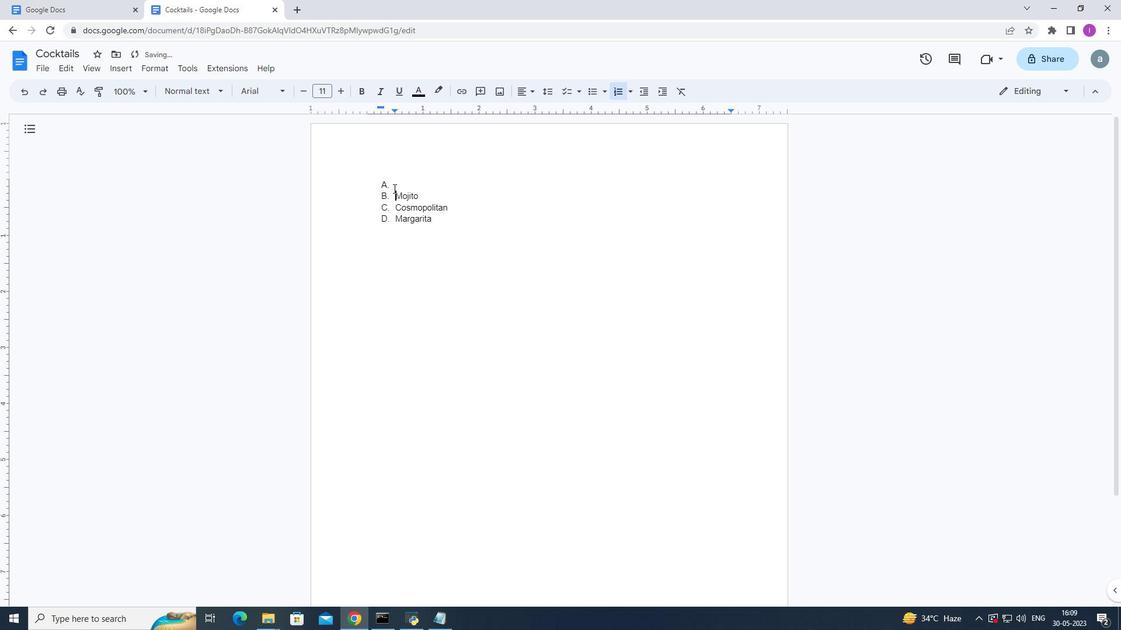 
Action: Key pressed <Key.backspace>
Screenshot: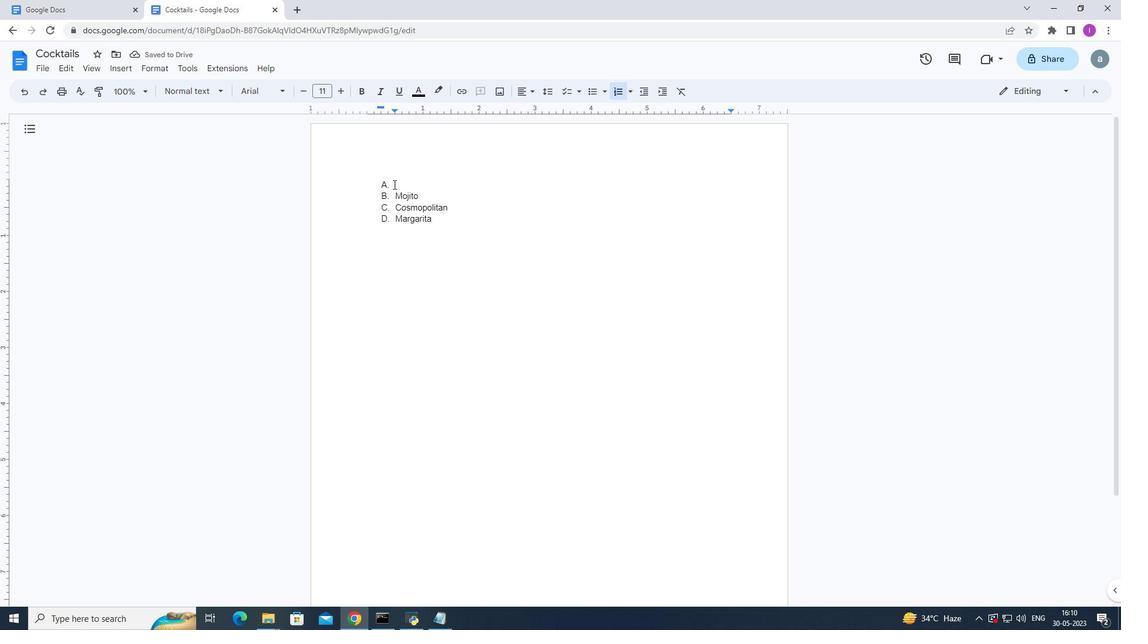 
Action: Mouse moved to (338, 239)
Screenshot: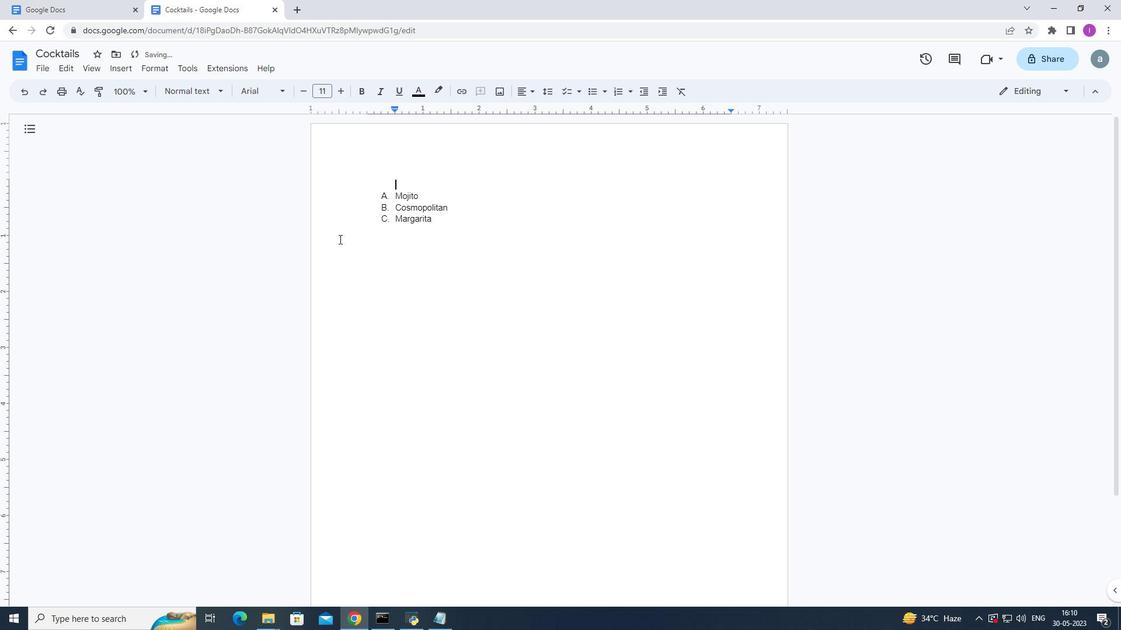 
Action: Key pressed <Key.enter>
Screenshot: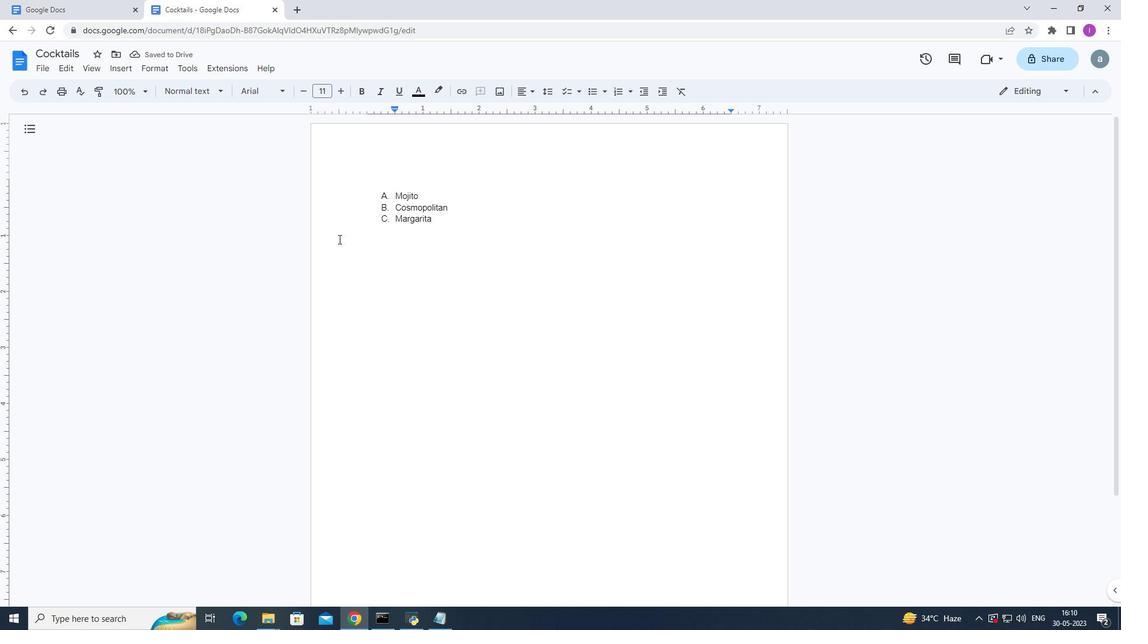 
Action: Mouse moved to (382, 186)
Screenshot: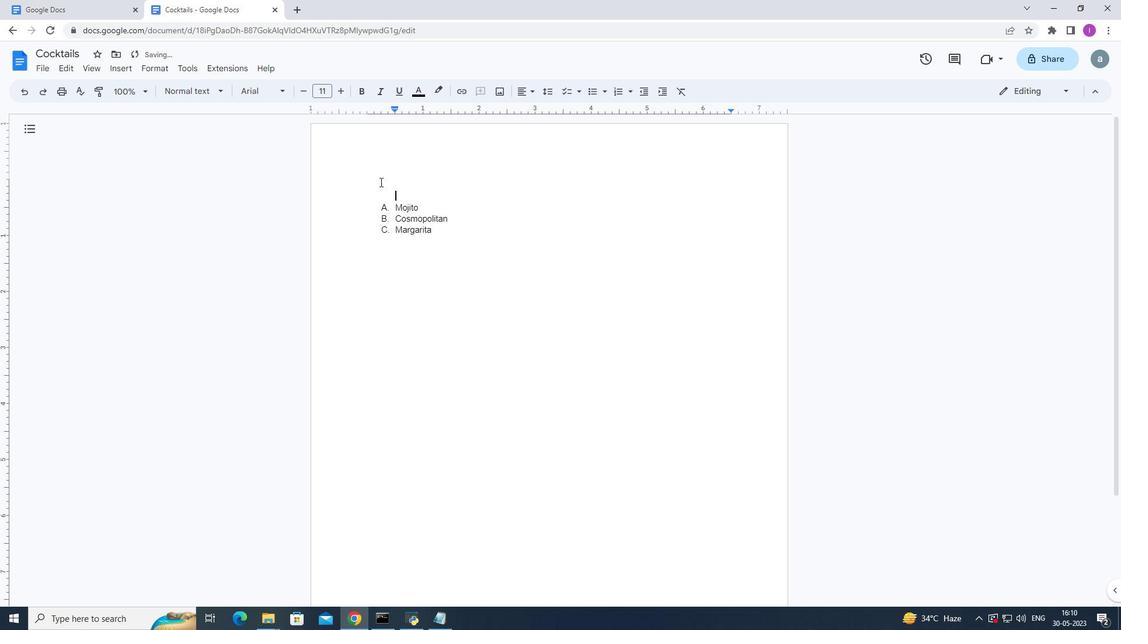 
Action: Mouse pressed left at (382, 186)
Screenshot: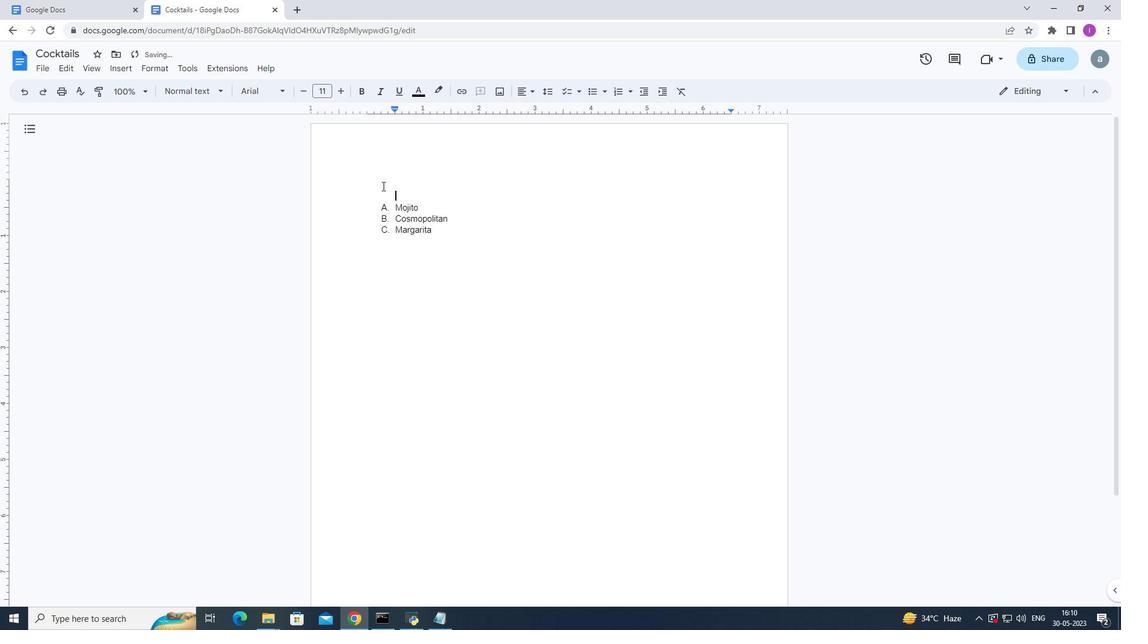 
Action: Mouse moved to (382, 188)
Screenshot: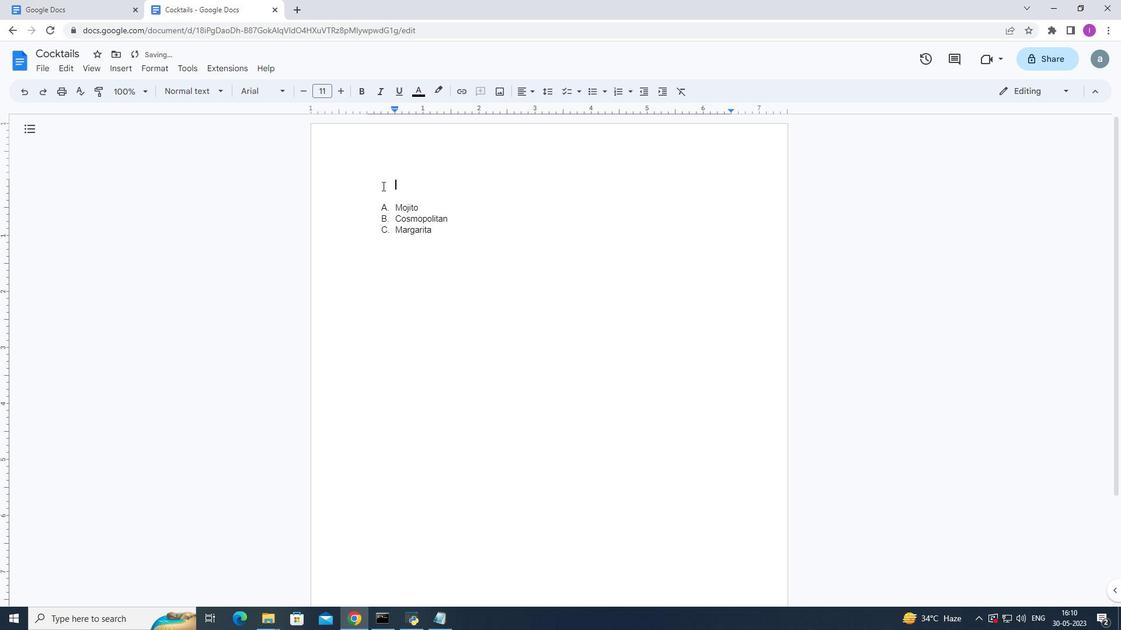 
Action: Key pressed <Key.backspace>cco<Key.backspace><Key.backspace><Key.backspace><Key.shift><Key.shift><Key.shift><Key.shift><Key.shift><Key.shift><Key.shift>Cocktails
Screenshot: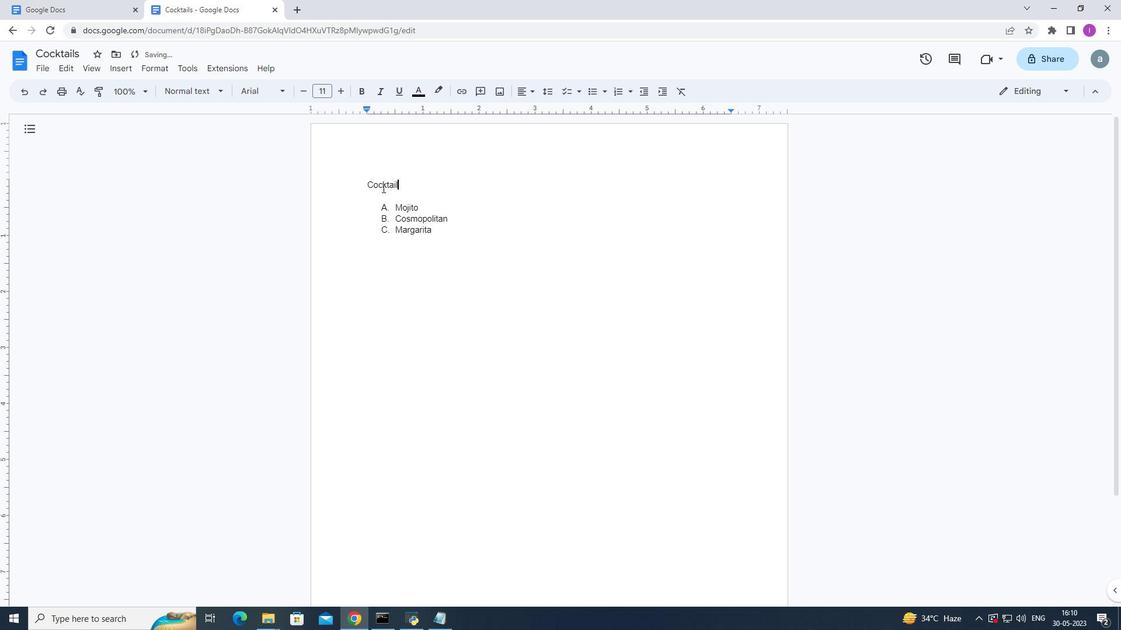 
Action: Mouse moved to (365, 183)
Screenshot: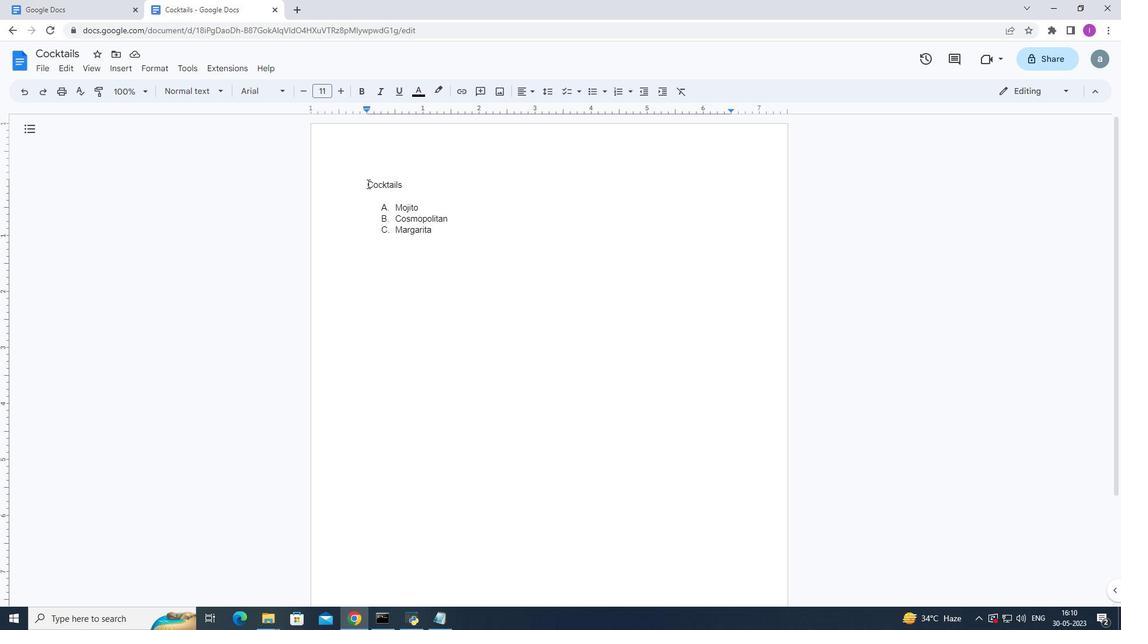 
Action: Mouse pressed left at (365, 183)
Screenshot: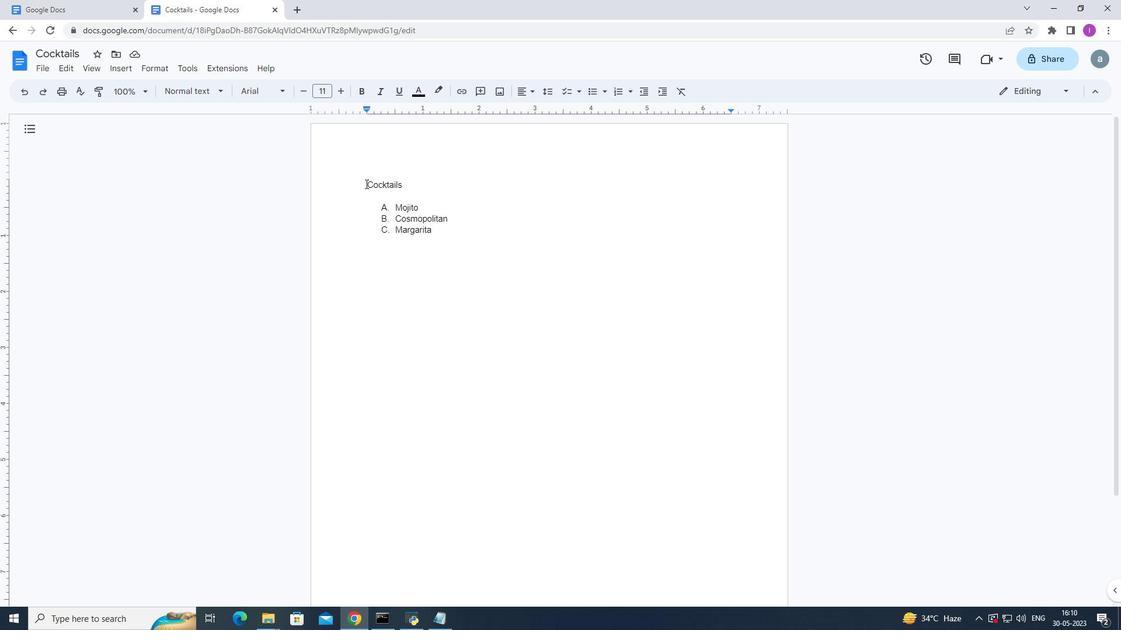 
Action: Mouse moved to (324, 90)
Screenshot: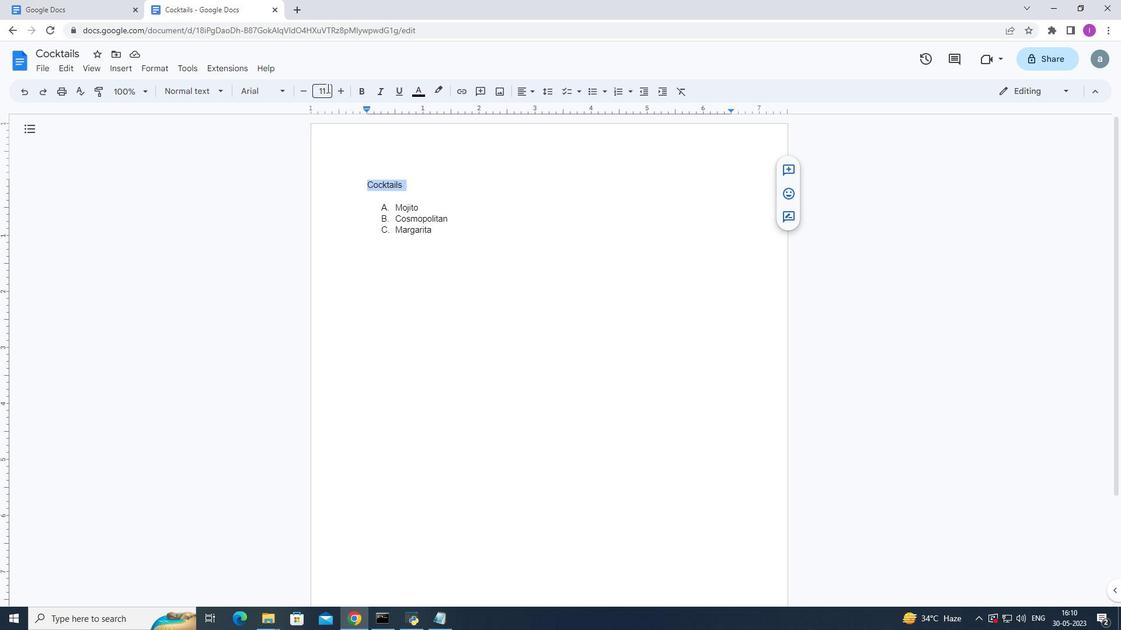 
Action: Mouse pressed left at (324, 90)
Screenshot: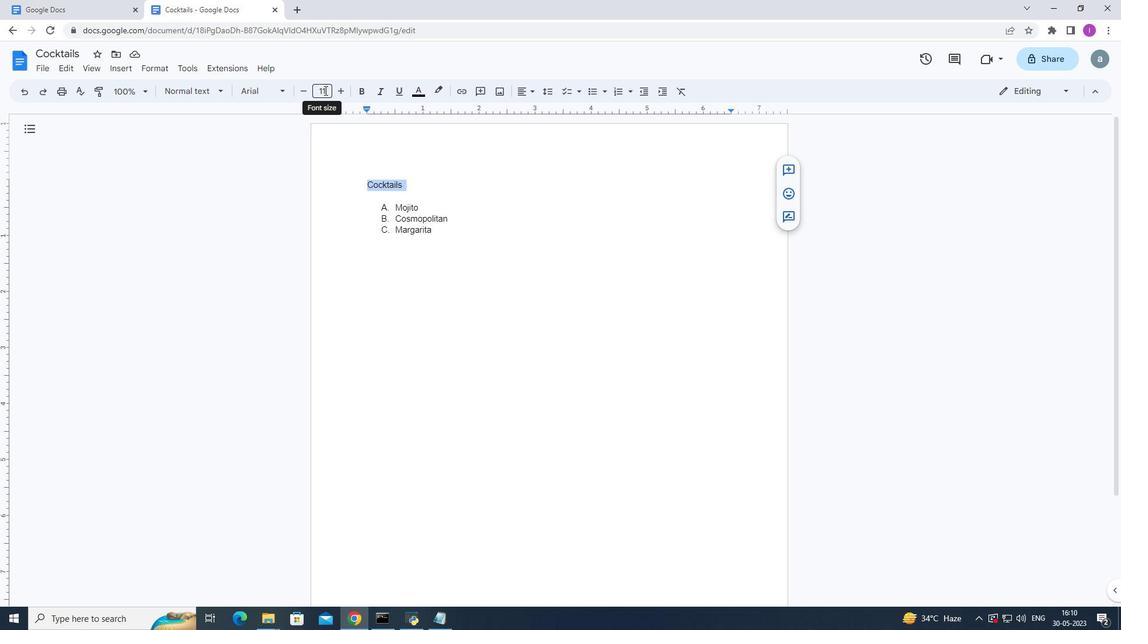 
Action: Mouse moved to (323, 224)
Screenshot: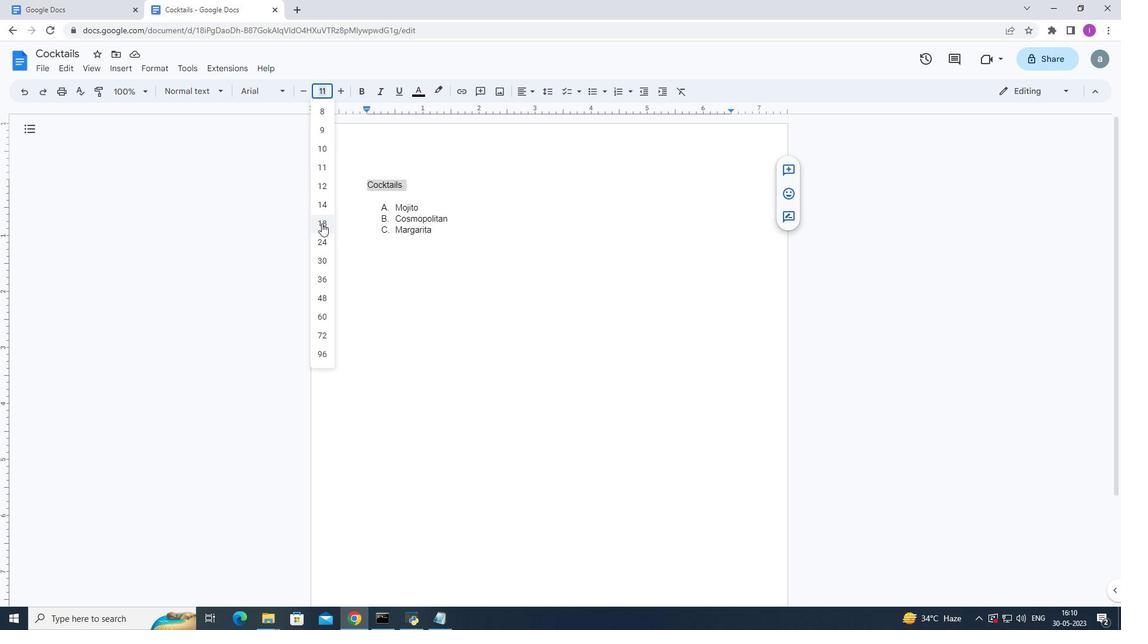 
Action: Mouse pressed left at (323, 224)
Screenshot: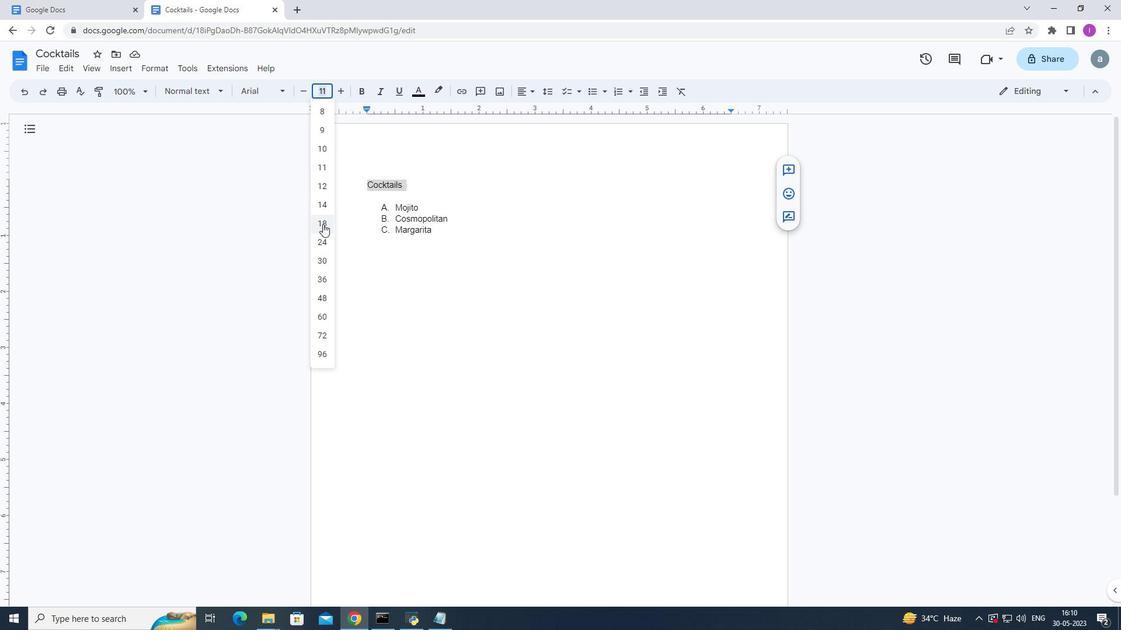 
Action: Mouse moved to (459, 349)
Screenshot: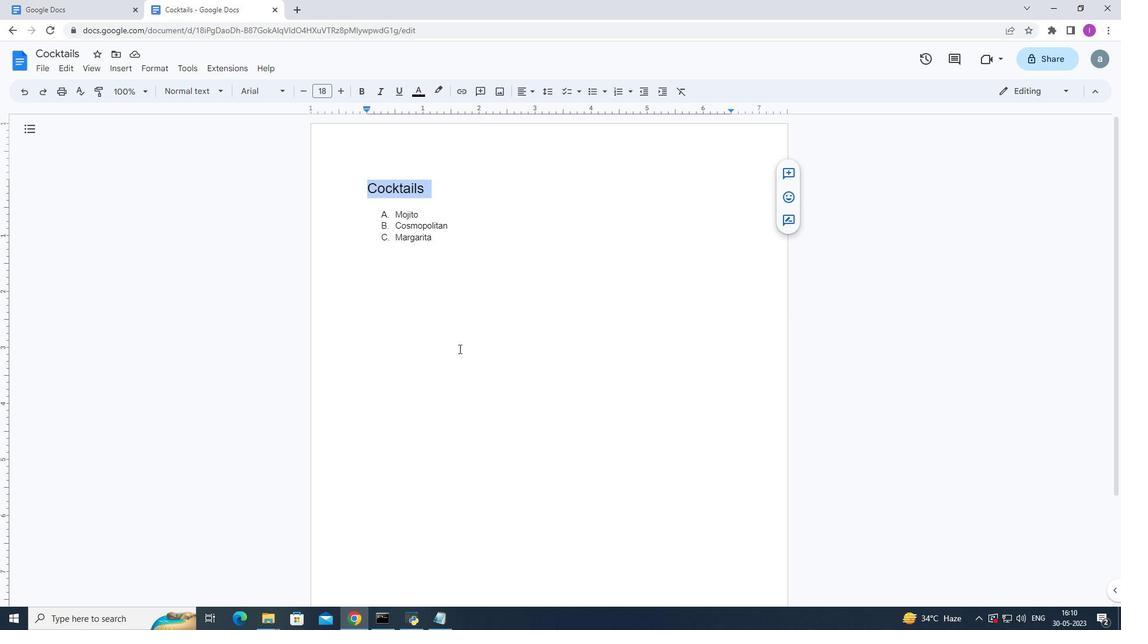 
